 Task: Log work in the project ZoomTech for the issue 'Upgrade the caching mechanism of a web application to improve response time and reduce server load' spent time as '3w 2d 3h 31m' and remaining time as '1w 6d 4h 50m' and move to bottom of backlog. Now add the issue to the epic 'Mobile Application Performance Testing'.
Action: Mouse moved to (81, 186)
Screenshot: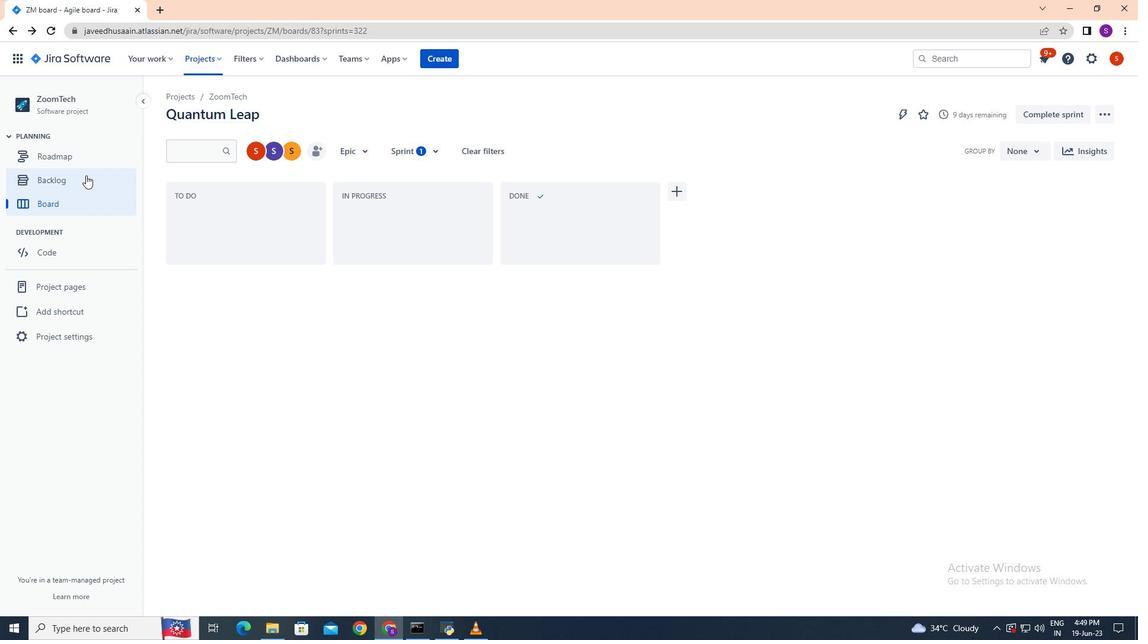 
Action: Mouse pressed left at (81, 186)
Screenshot: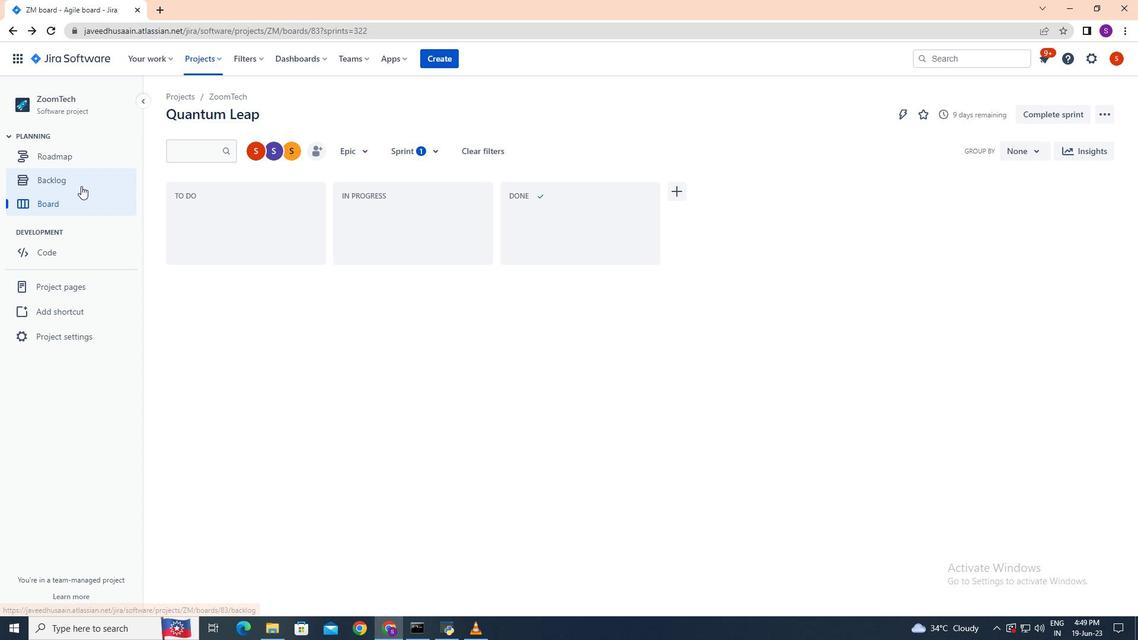 
Action: Mouse moved to (323, 388)
Screenshot: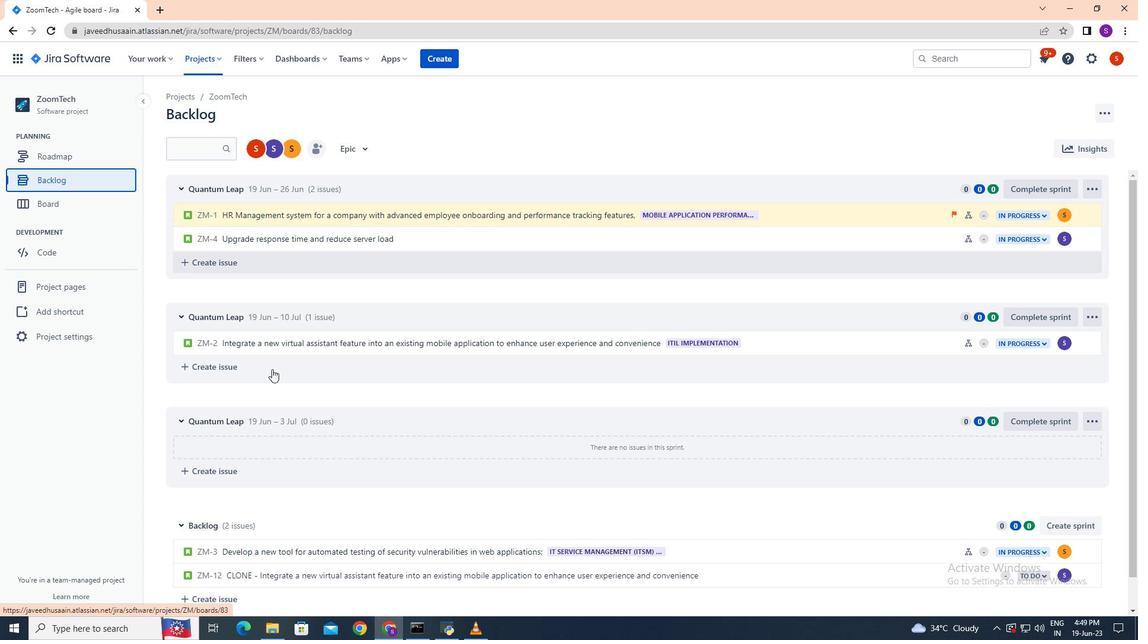
Action: Mouse scrolled (323, 389) with delta (0, 0)
Screenshot: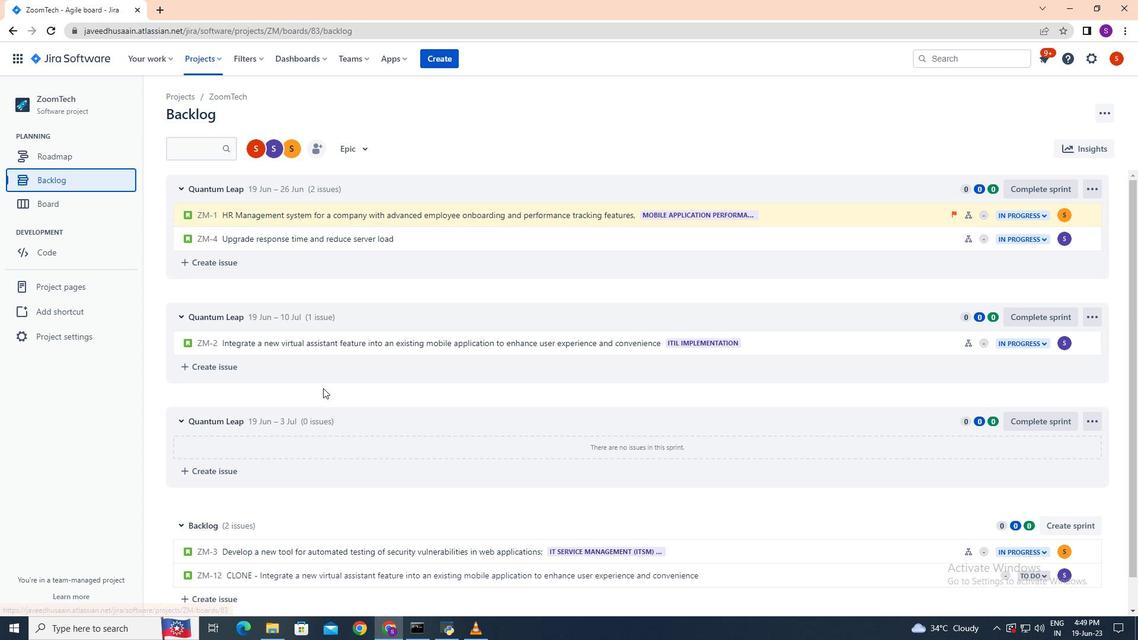 
Action: Mouse scrolled (323, 387) with delta (0, 0)
Screenshot: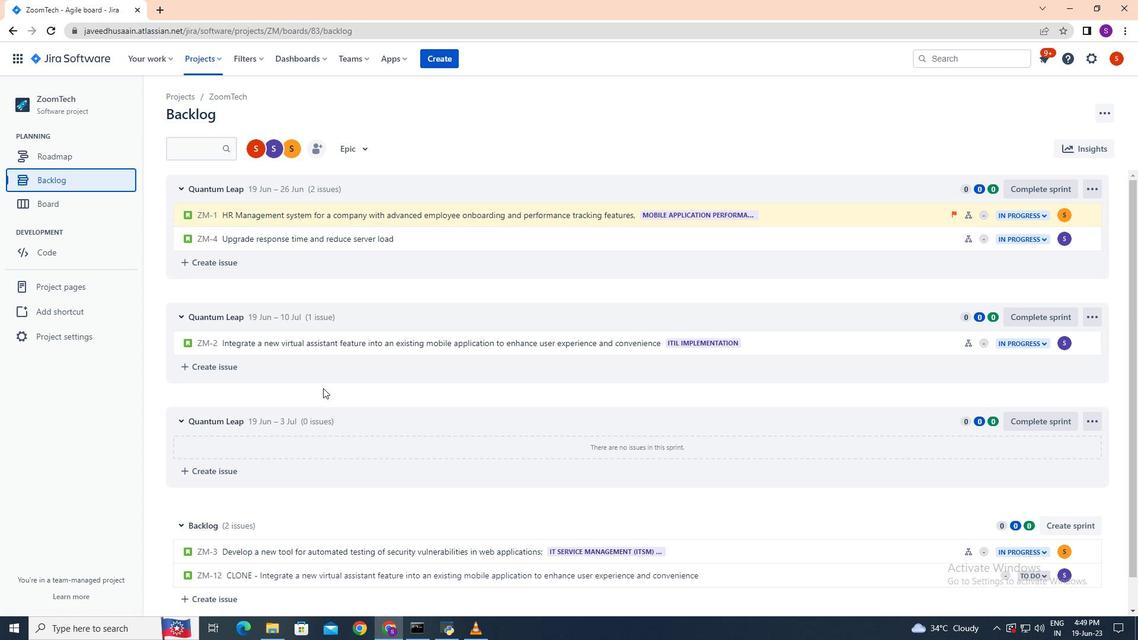 
Action: Mouse scrolled (323, 387) with delta (0, 0)
Screenshot: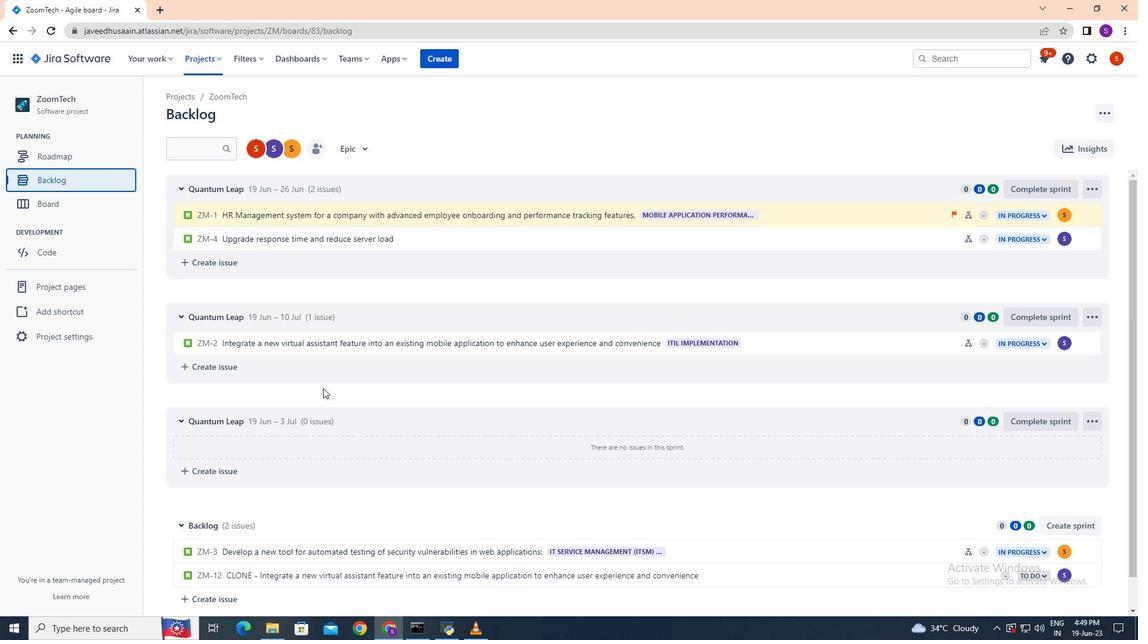 
Action: Mouse moved to (325, 389)
Screenshot: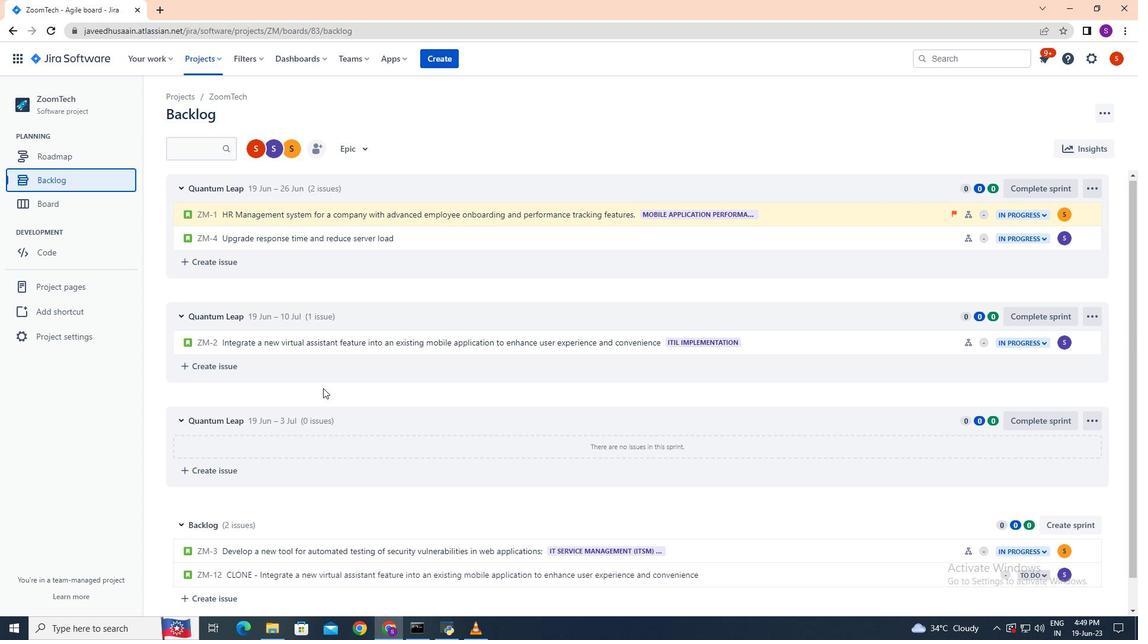 
Action: Mouse scrolled (325, 388) with delta (0, 0)
Screenshot: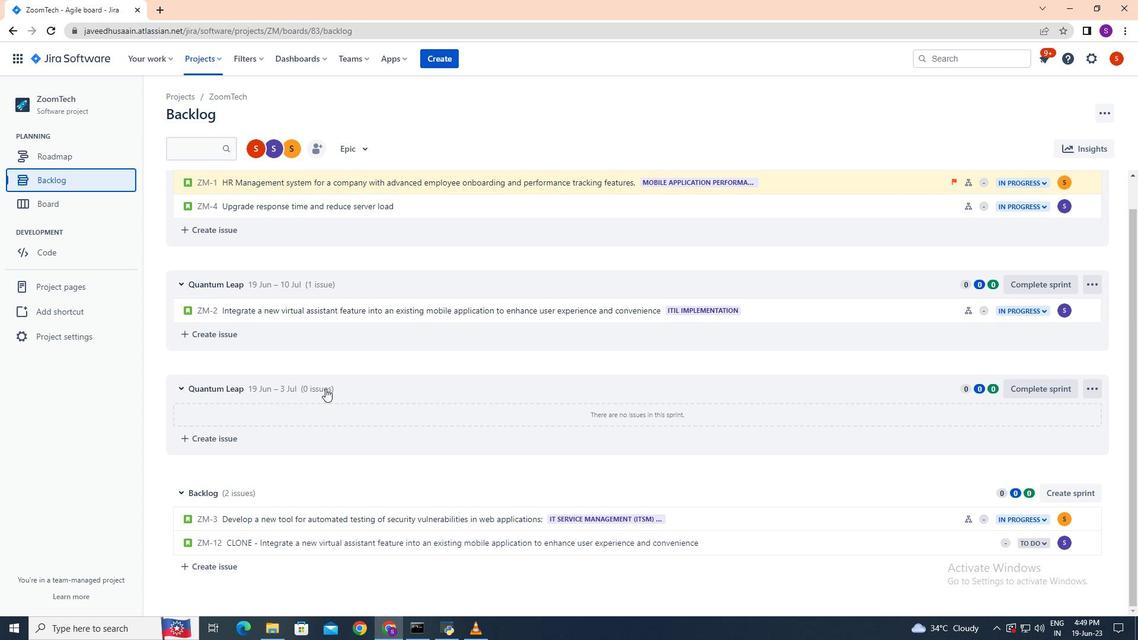 
Action: Mouse scrolled (325, 388) with delta (0, 0)
Screenshot: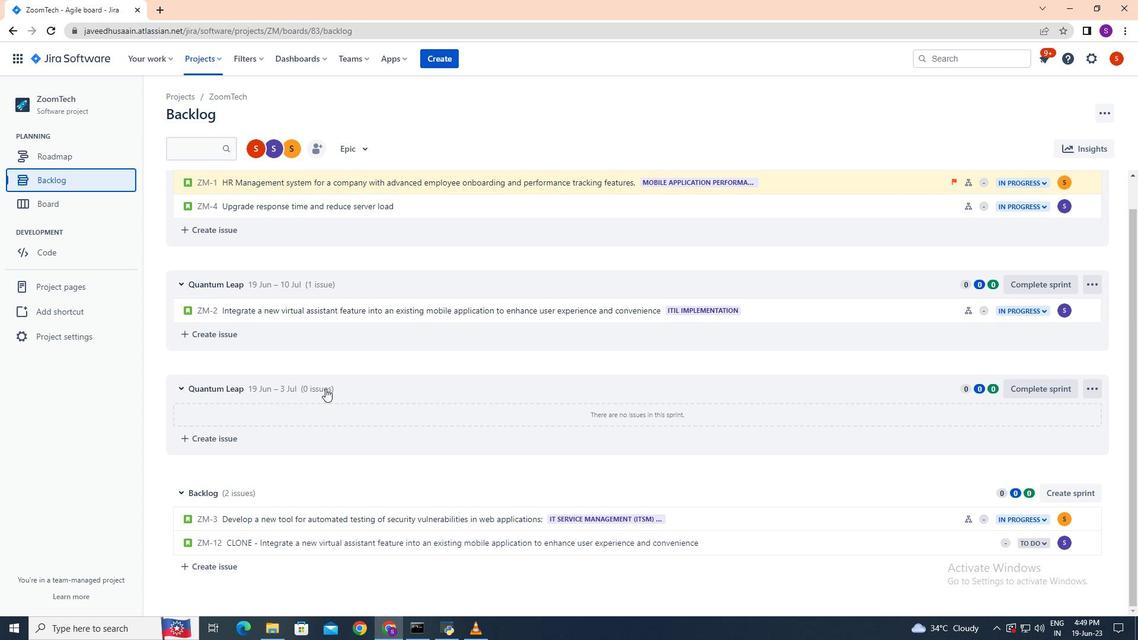 
Action: Mouse scrolled (325, 388) with delta (0, 0)
Screenshot: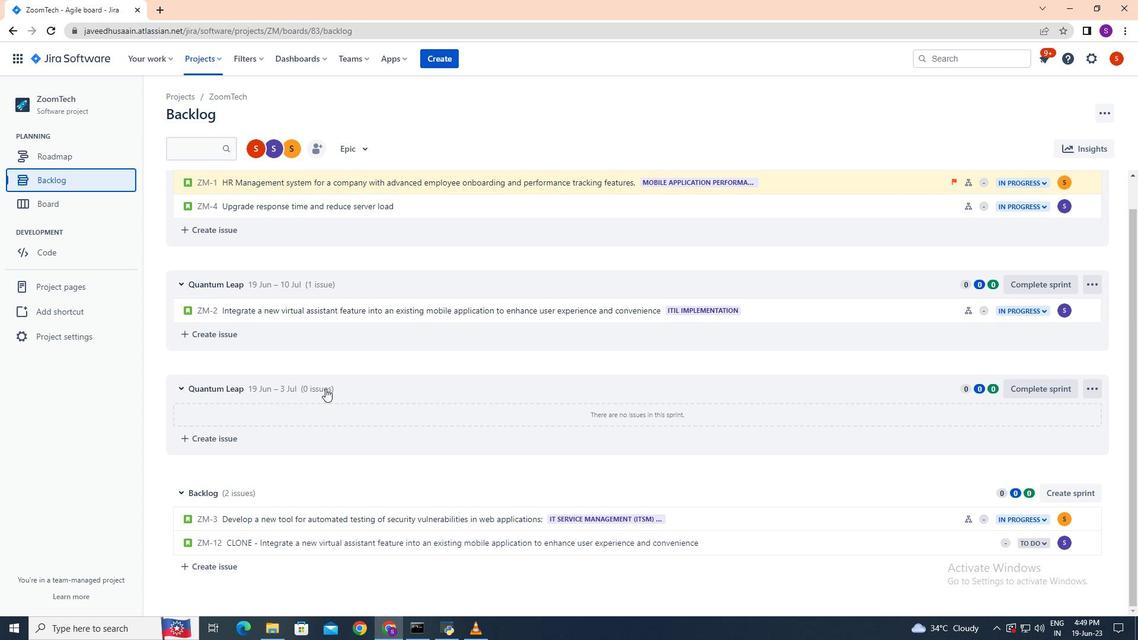 
Action: Mouse scrolled (325, 388) with delta (0, 0)
Screenshot: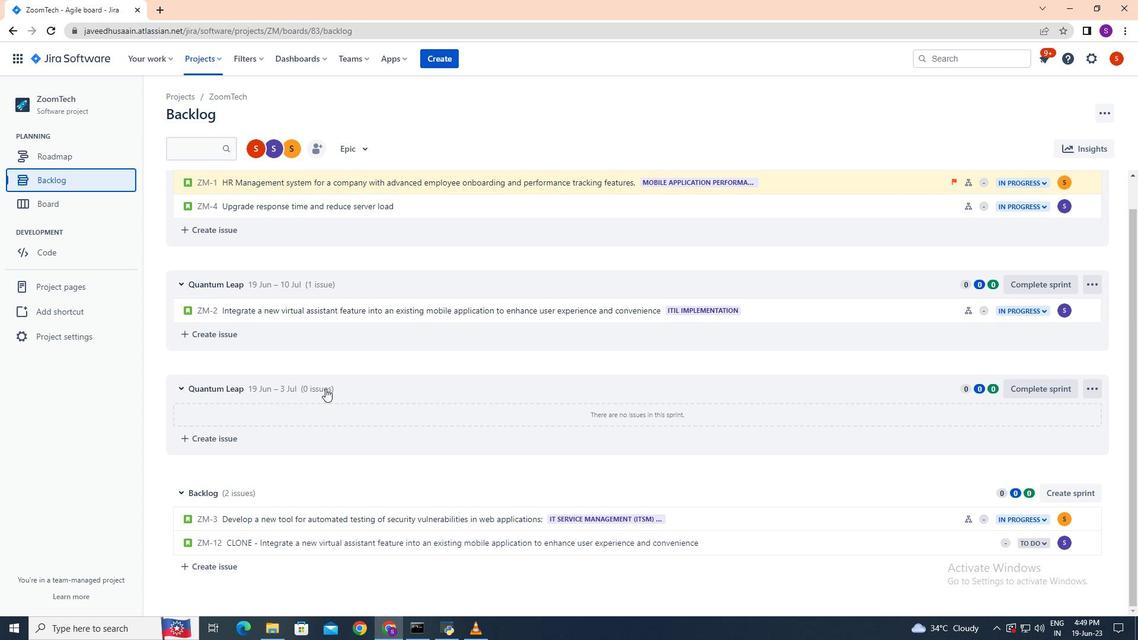 
Action: Mouse scrolled (325, 388) with delta (0, 0)
Screenshot: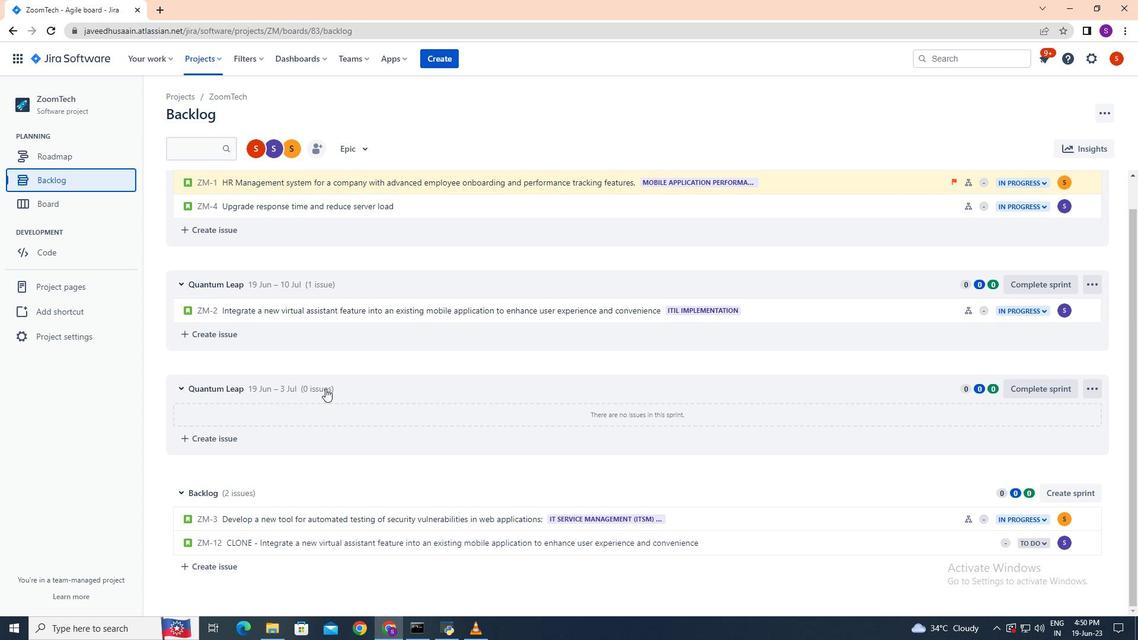 
Action: Mouse scrolled (325, 389) with delta (0, 0)
Screenshot: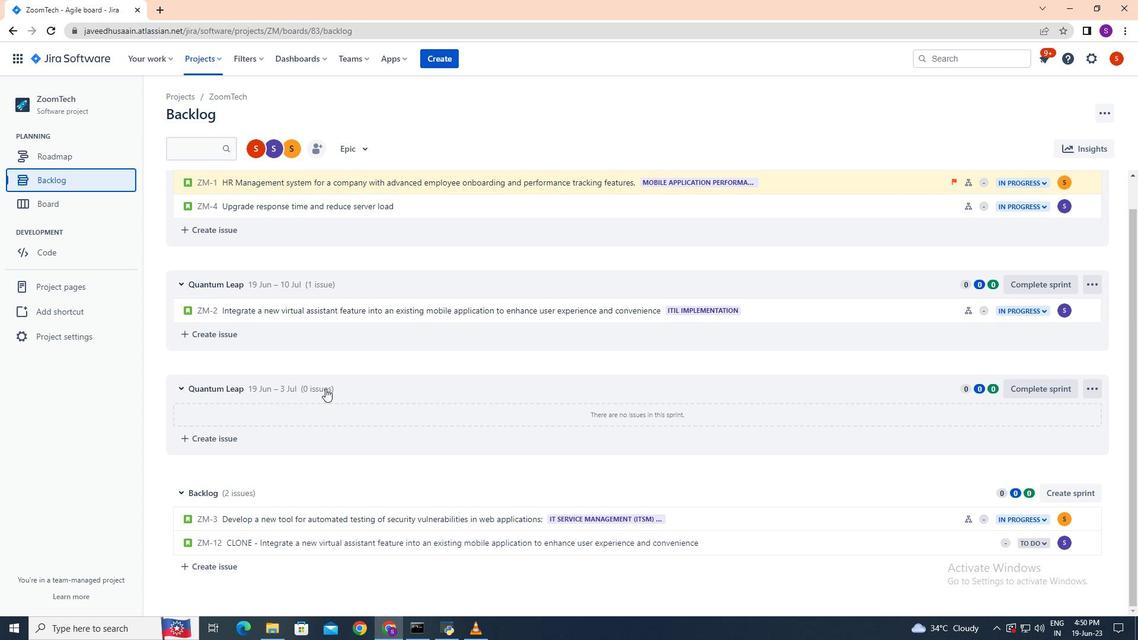 
Action: Mouse scrolled (325, 389) with delta (0, 0)
Screenshot: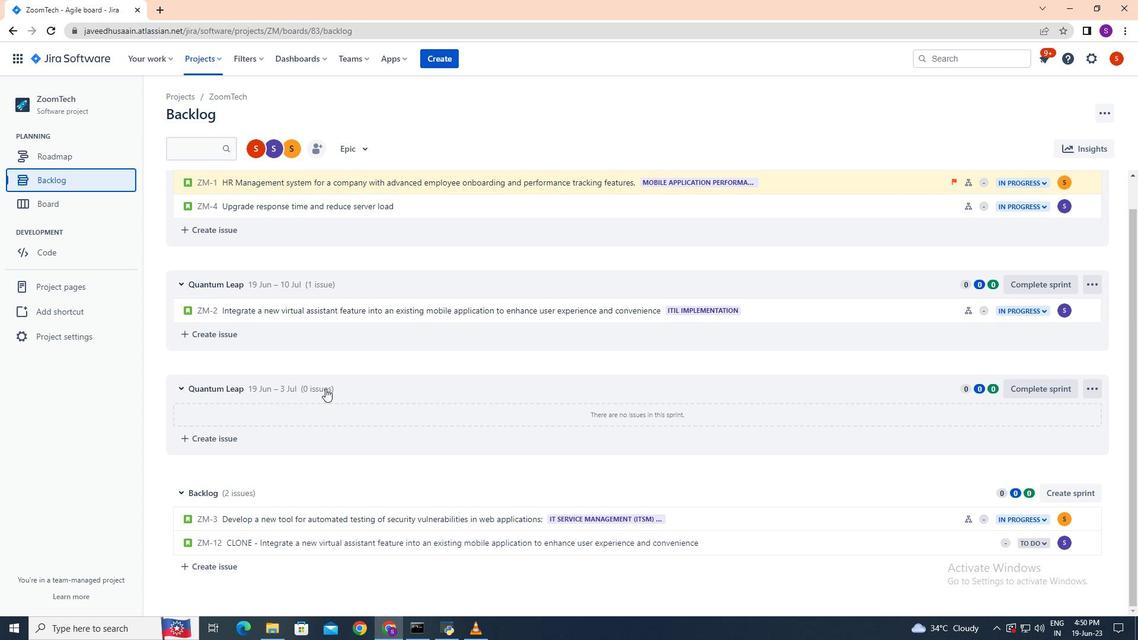 
Action: Mouse moved to (513, 242)
Screenshot: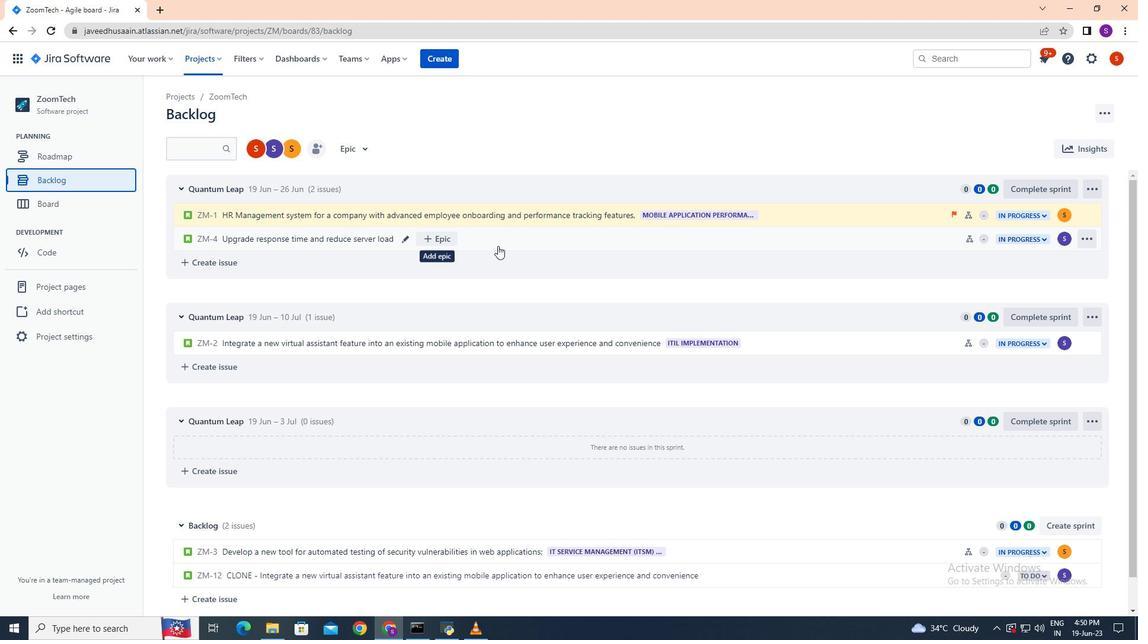
Action: Mouse pressed left at (513, 242)
Screenshot: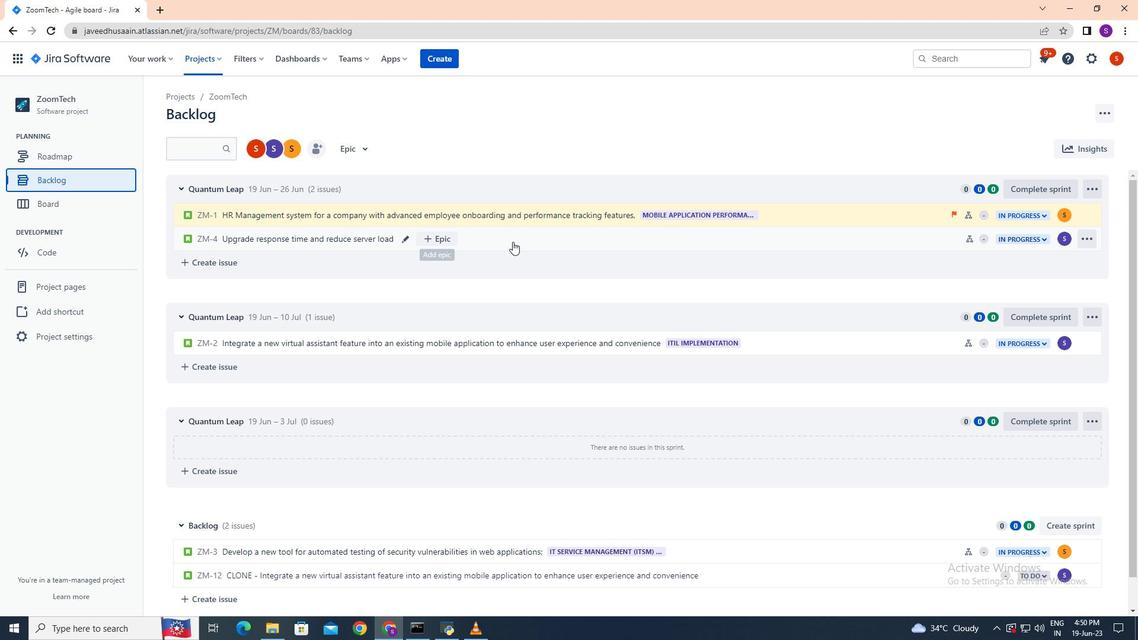 
Action: Mouse moved to (1087, 180)
Screenshot: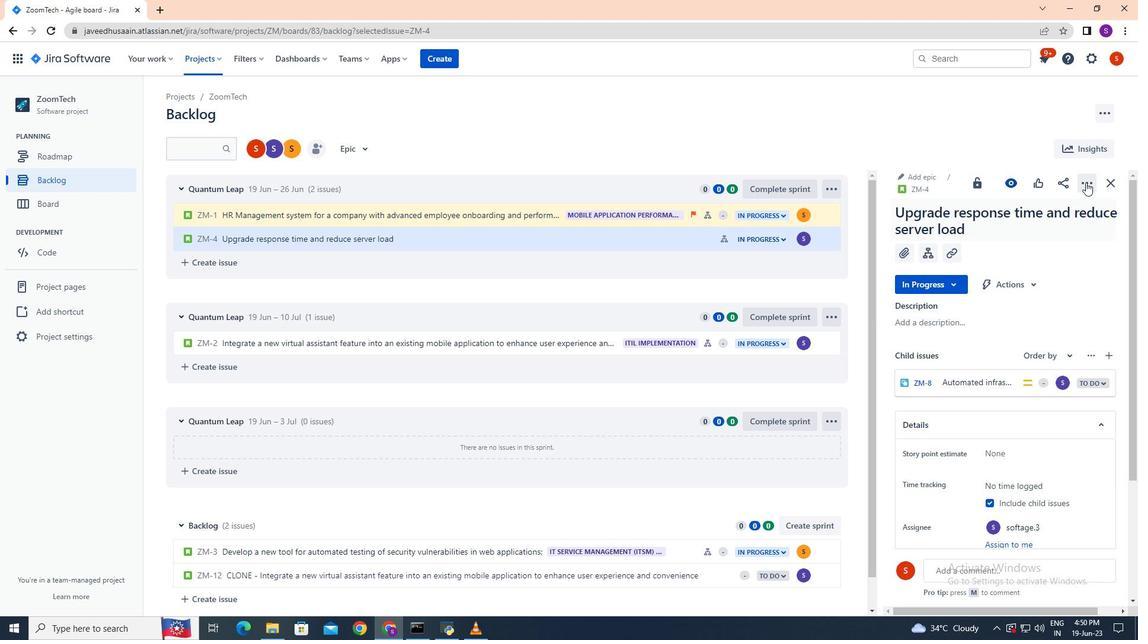 
Action: Mouse pressed left at (1087, 180)
Screenshot: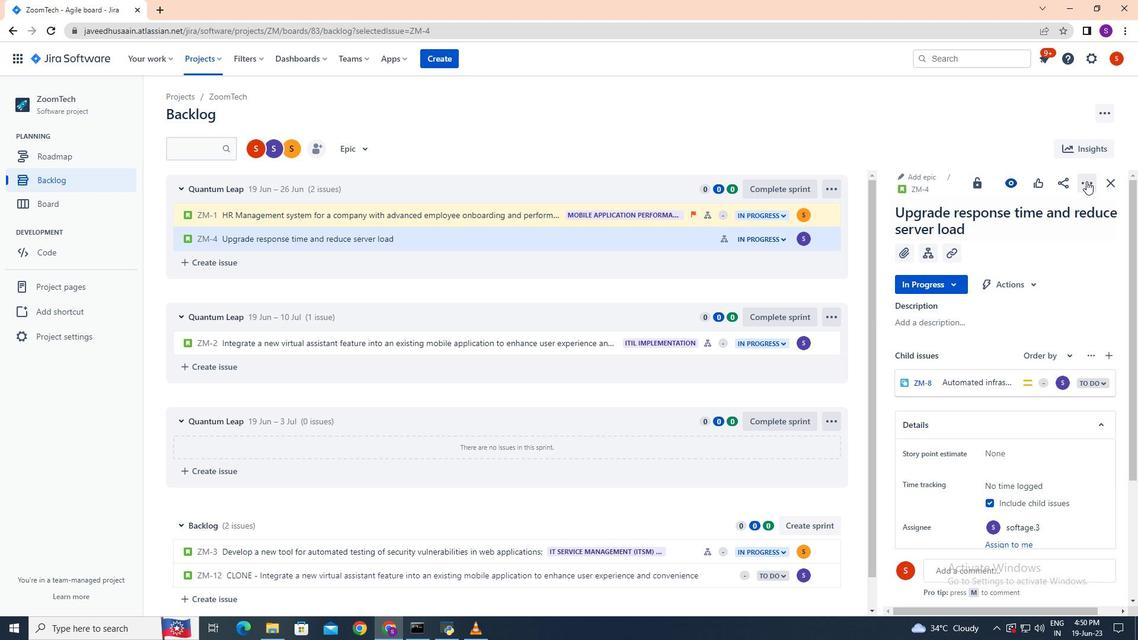 
Action: Mouse moved to (1067, 223)
Screenshot: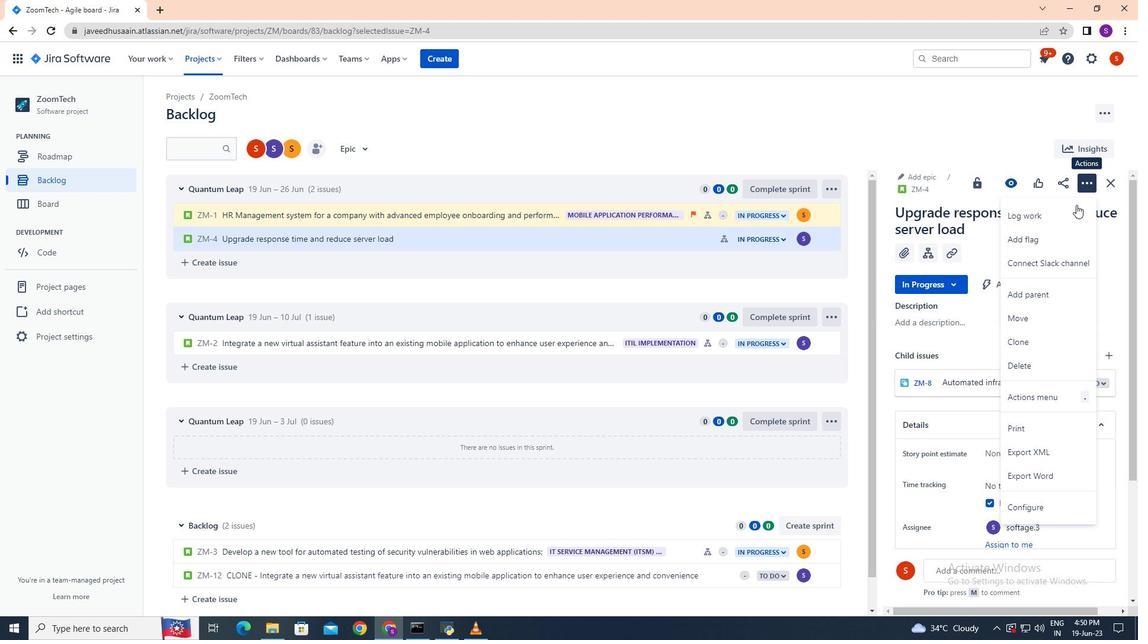 
Action: Mouse pressed left at (1067, 223)
Screenshot: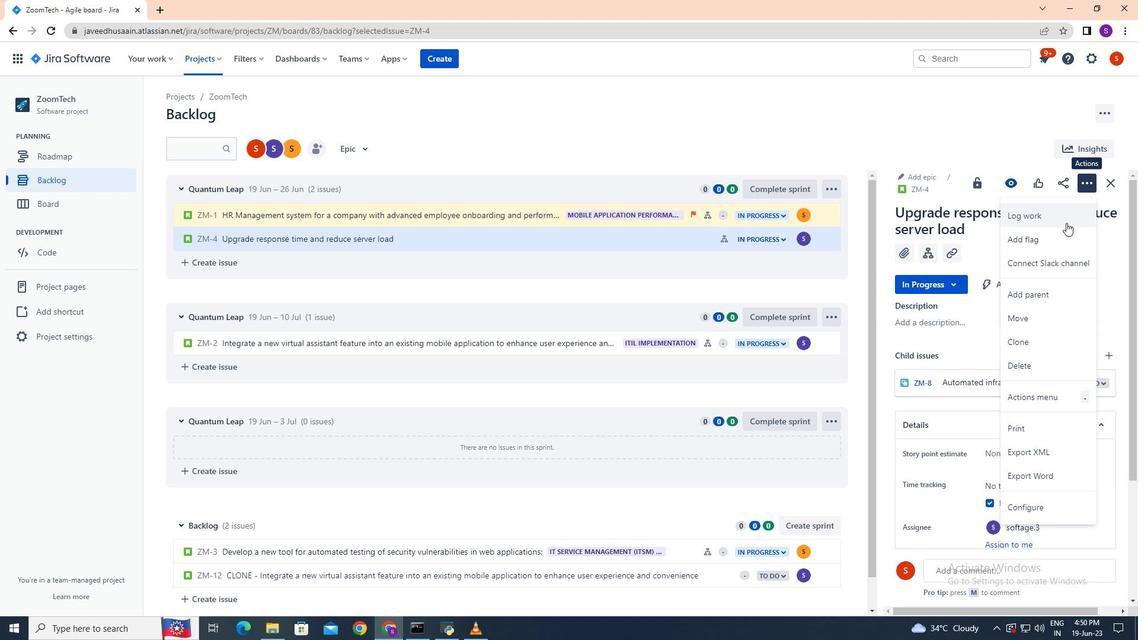 
Action: Key pressed 3w<Key.space>2d<Key.space>3h<Key.space>31m
Screenshot: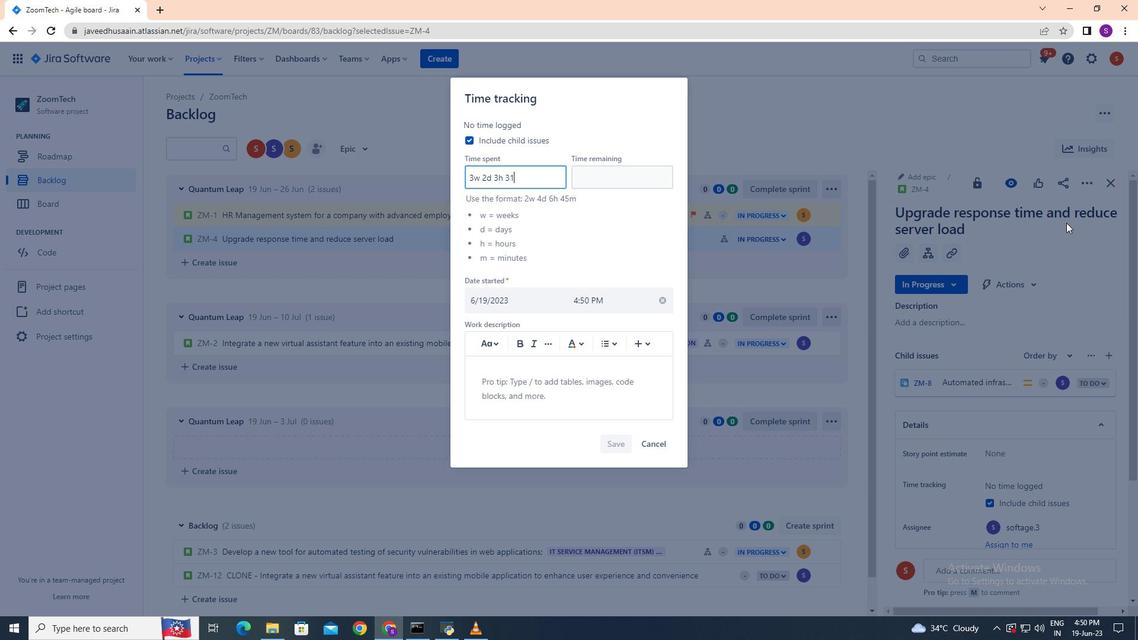 
Action: Mouse moved to (654, 174)
Screenshot: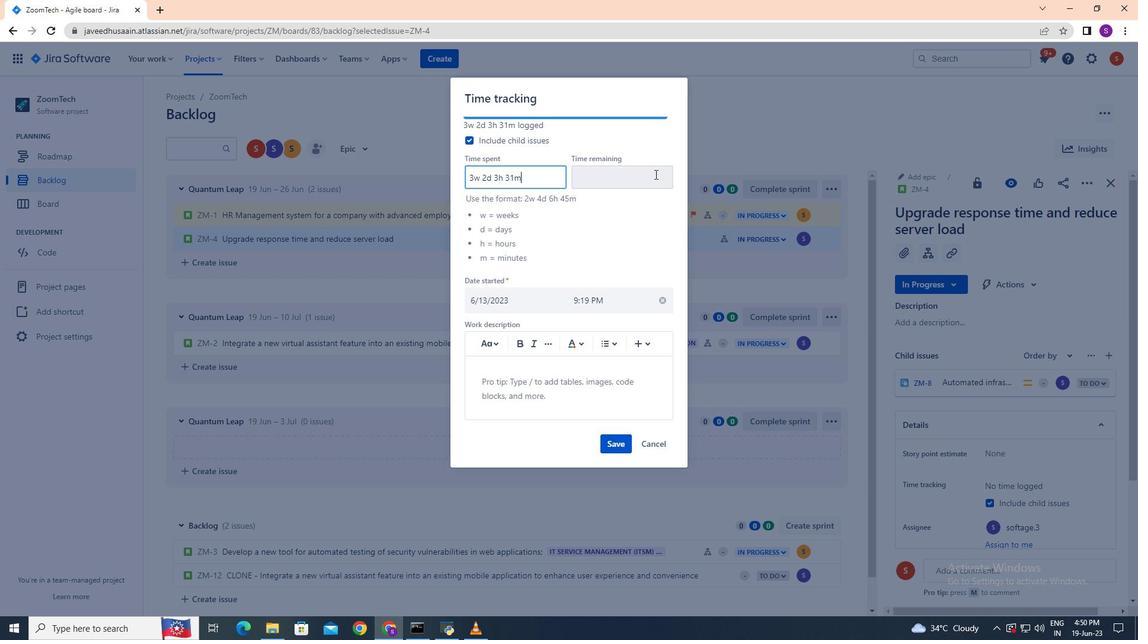 
Action: Mouse pressed left at (654, 174)
Screenshot: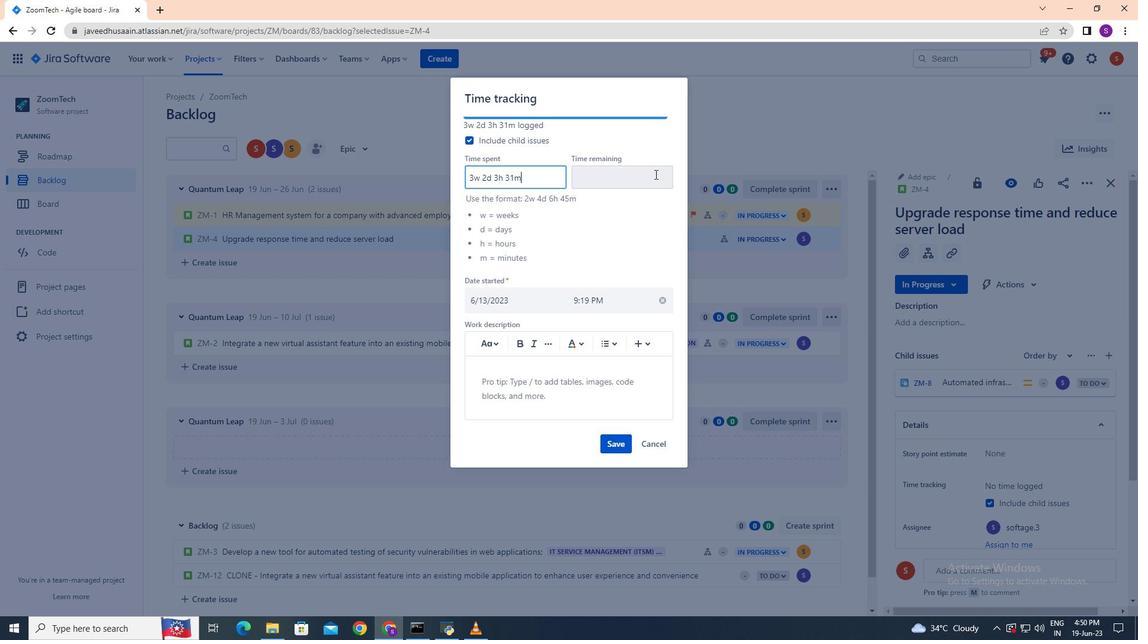 
Action: Key pressed 1w<Key.space>6d<Key.space>4h<Key.space>50m
Screenshot: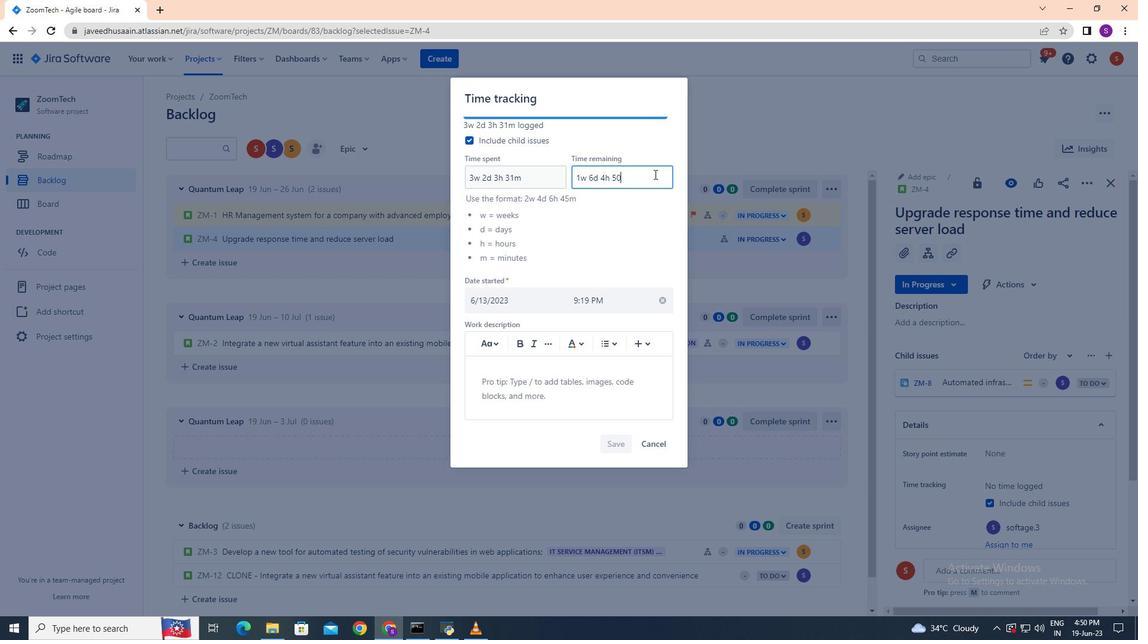
Action: Mouse moved to (629, 441)
Screenshot: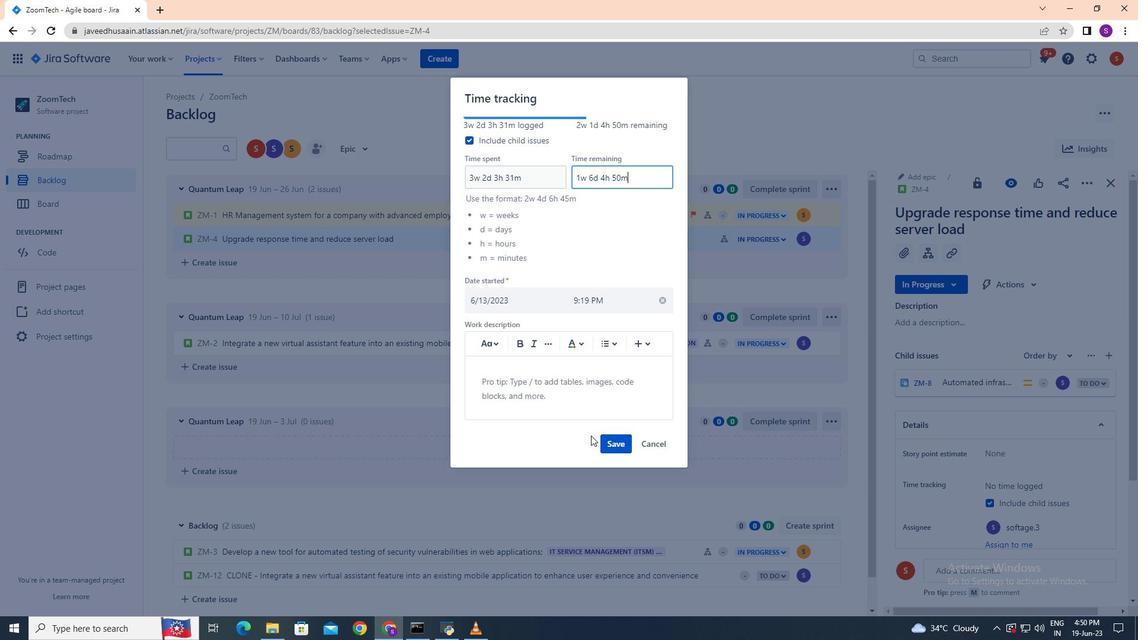 
Action: Mouse pressed left at (629, 441)
Screenshot: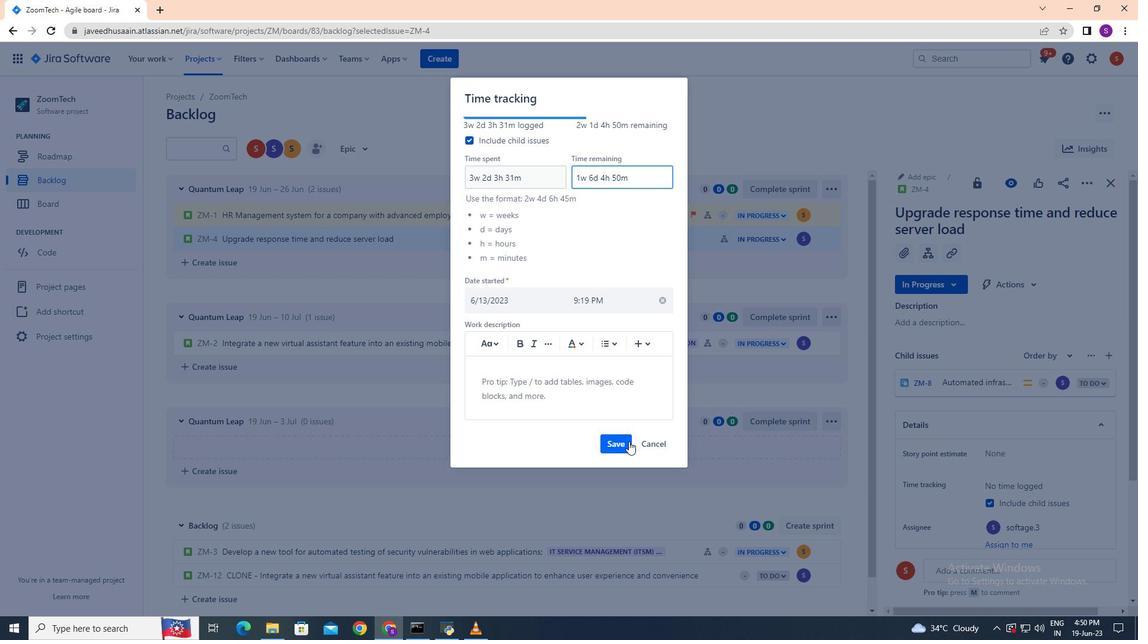 
Action: Mouse moved to (625, 441)
Screenshot: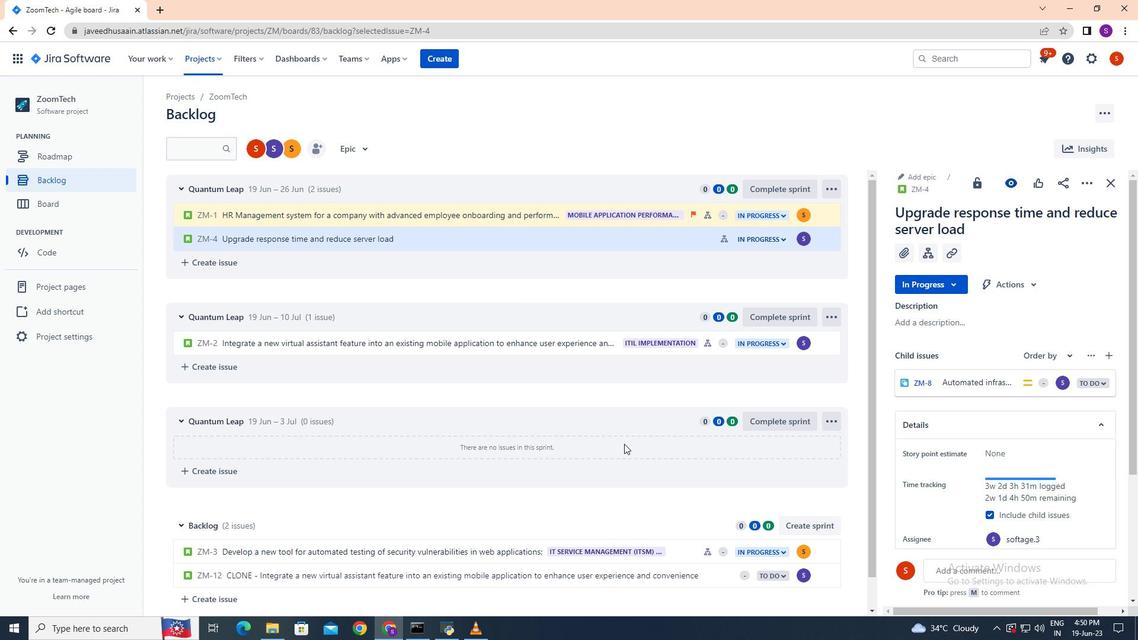 
Action: Mouse scrolled (625, 440) with delta (0, 0)
Screenshot: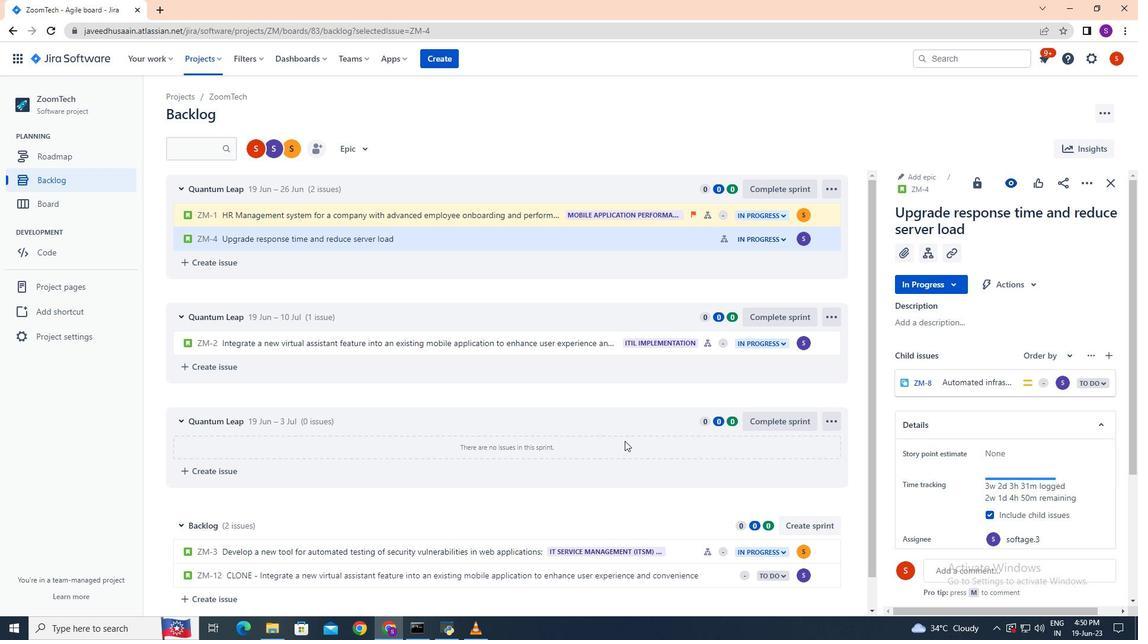 
Action: Mouse scrolled (625, 440) with delta (0, 0)
Screenshot: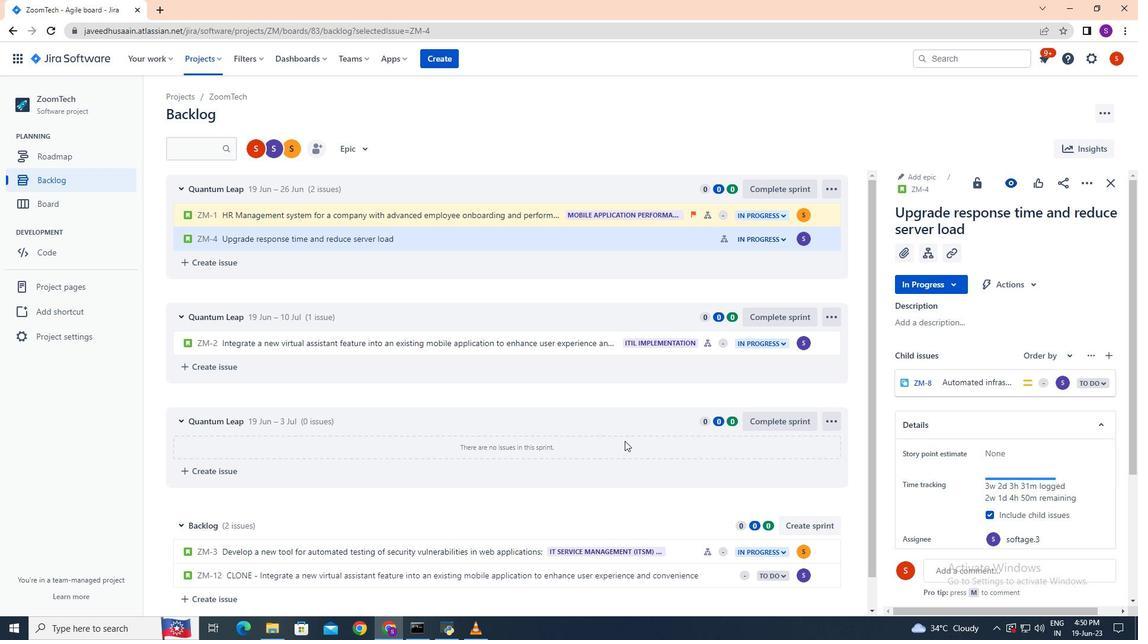 
Action: Mouse scrolled (625, 440) with delta (0, 0)
Screenshot: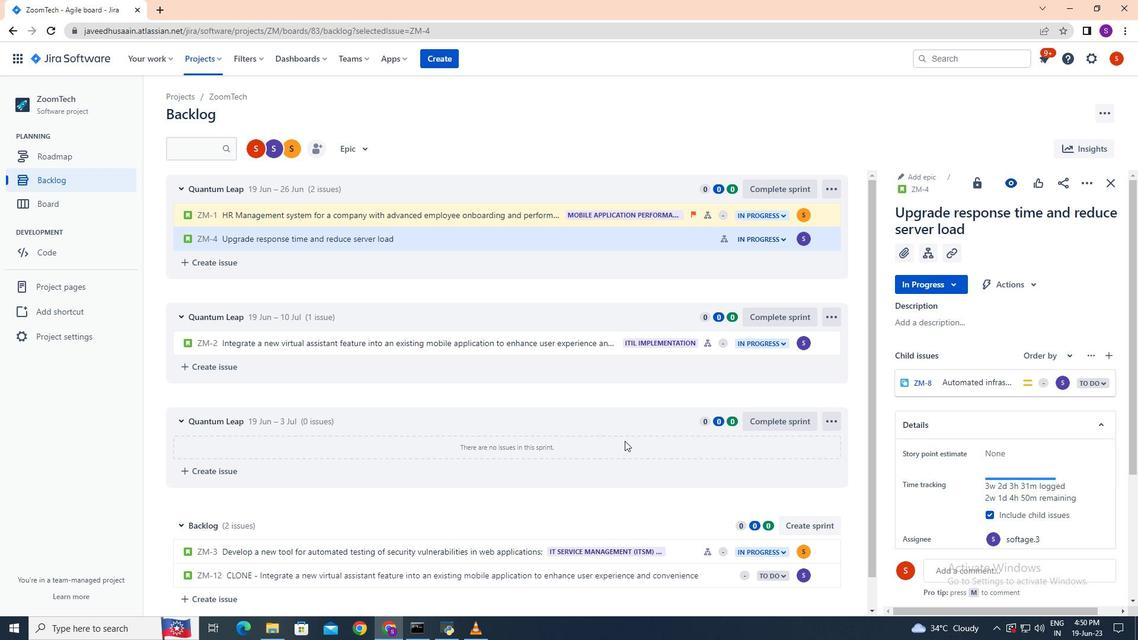 
Action: Mouse scrolled (625, 441) with delta (0, 0)
Screenshot: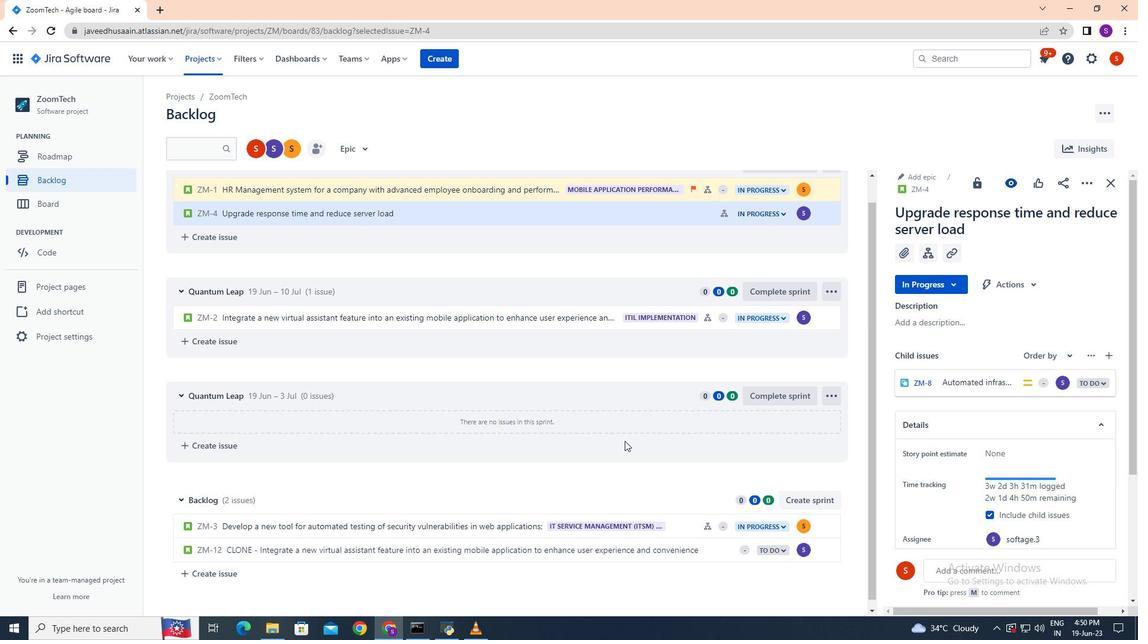 
Action: Mouse scrolled (625, 440) with delta (0, 0)
Screenshot: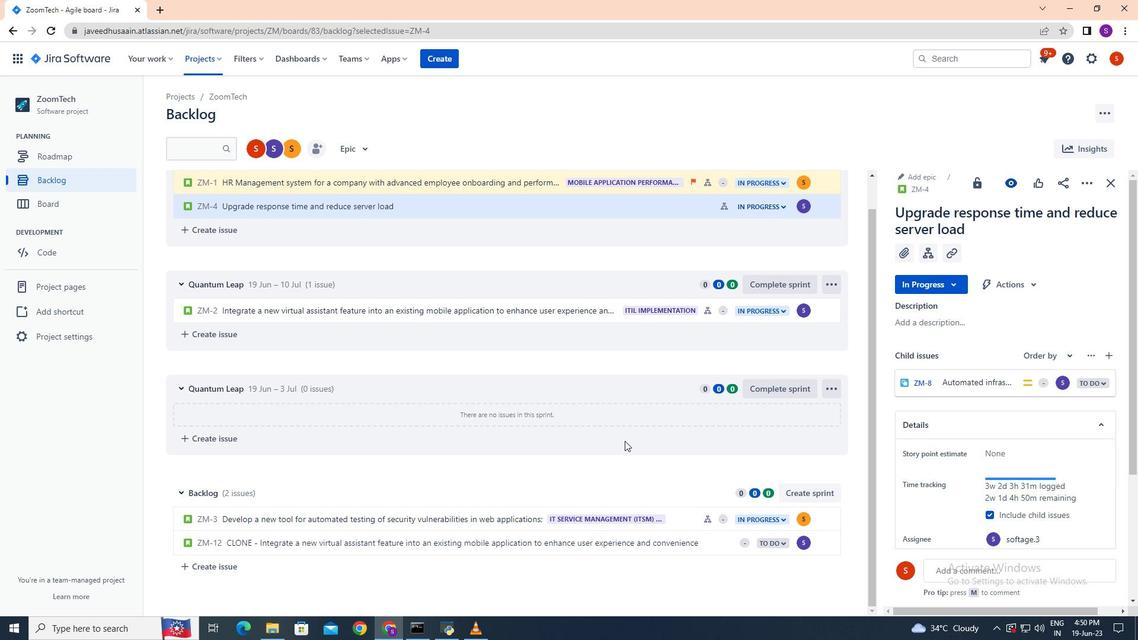 
Action: Mouse moved to (731, 488)
Screenshot: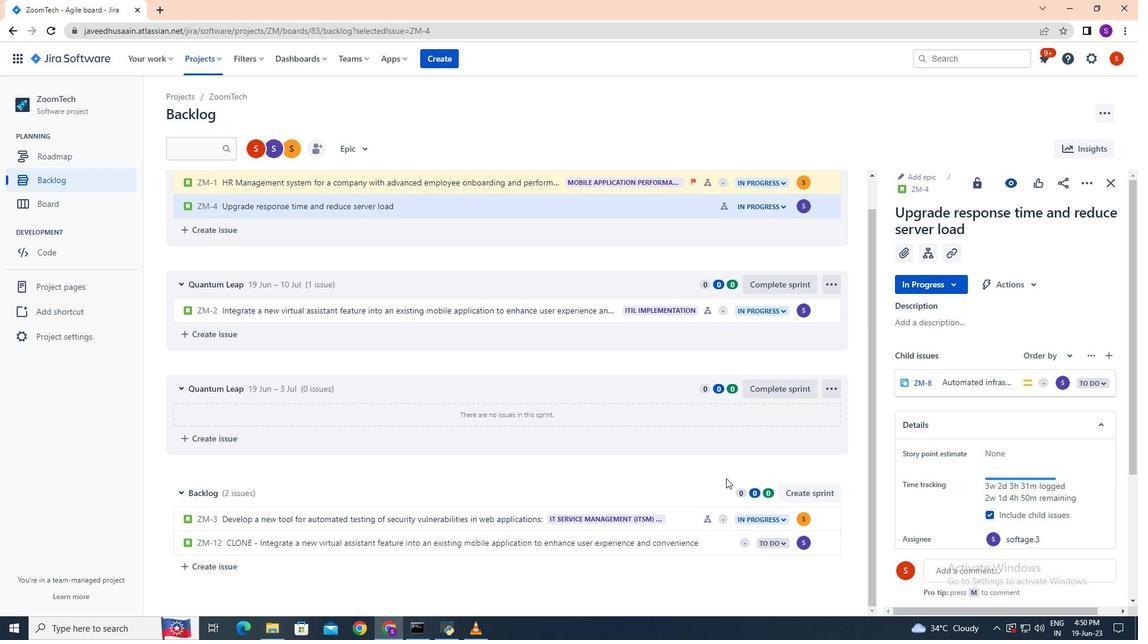 
Action: Mouse scrolled (731, 488) with delta (0, 0)
Screenshot: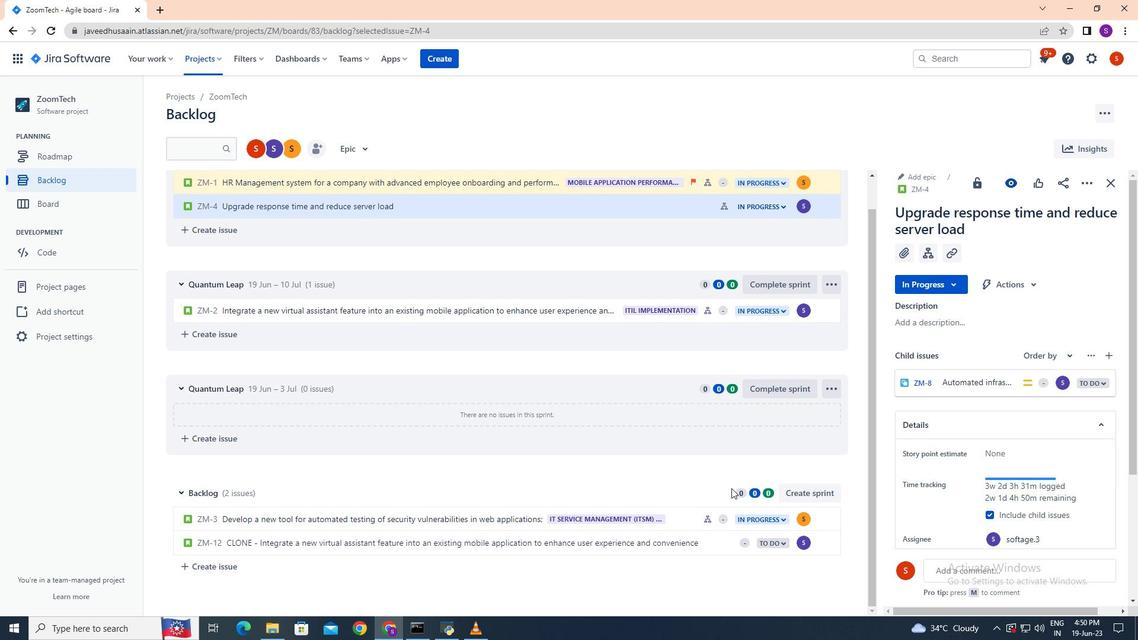 
Action: Mouse moved to (820, 204)
Screenshot: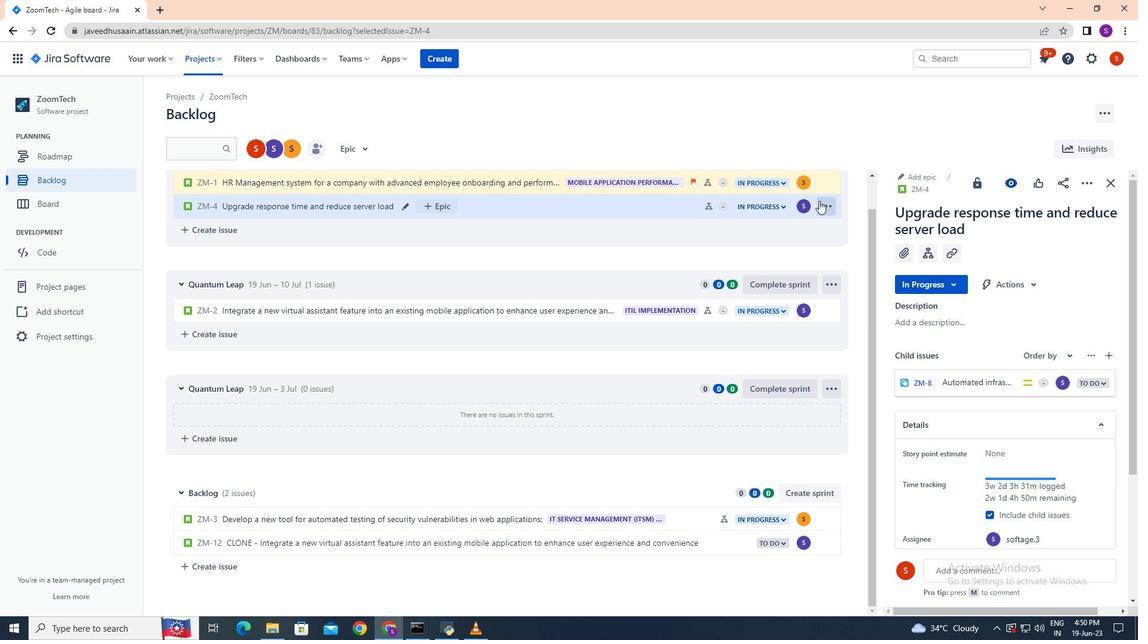 
Action: Mouse pressed left at (820, 204)
Screenshot: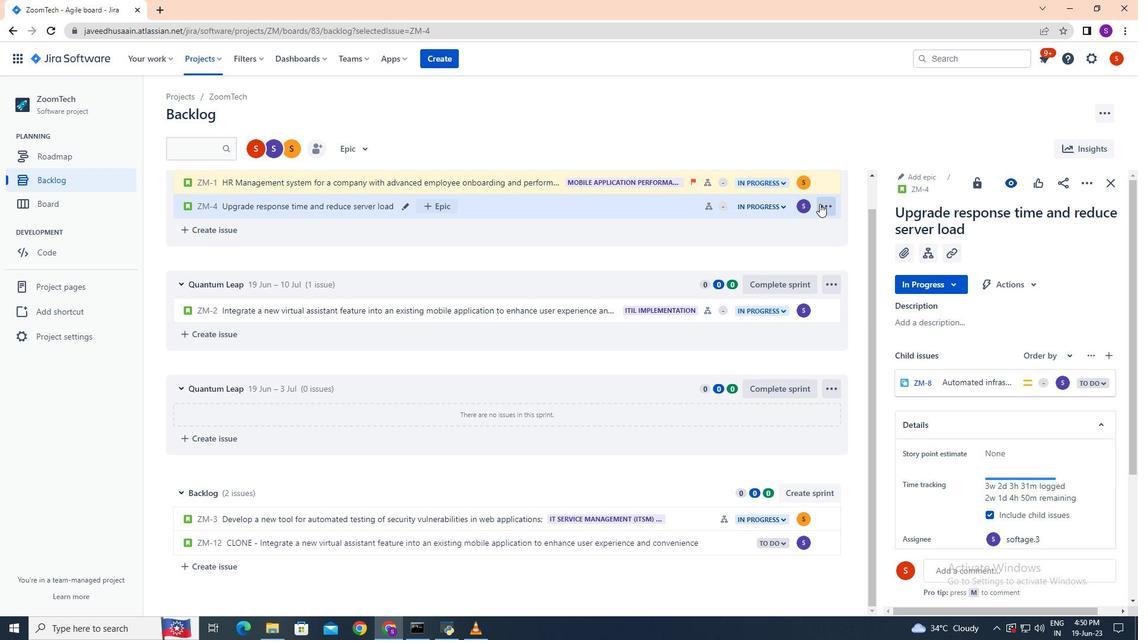
Action: Mouse moved to (799, 419)
Screenshot: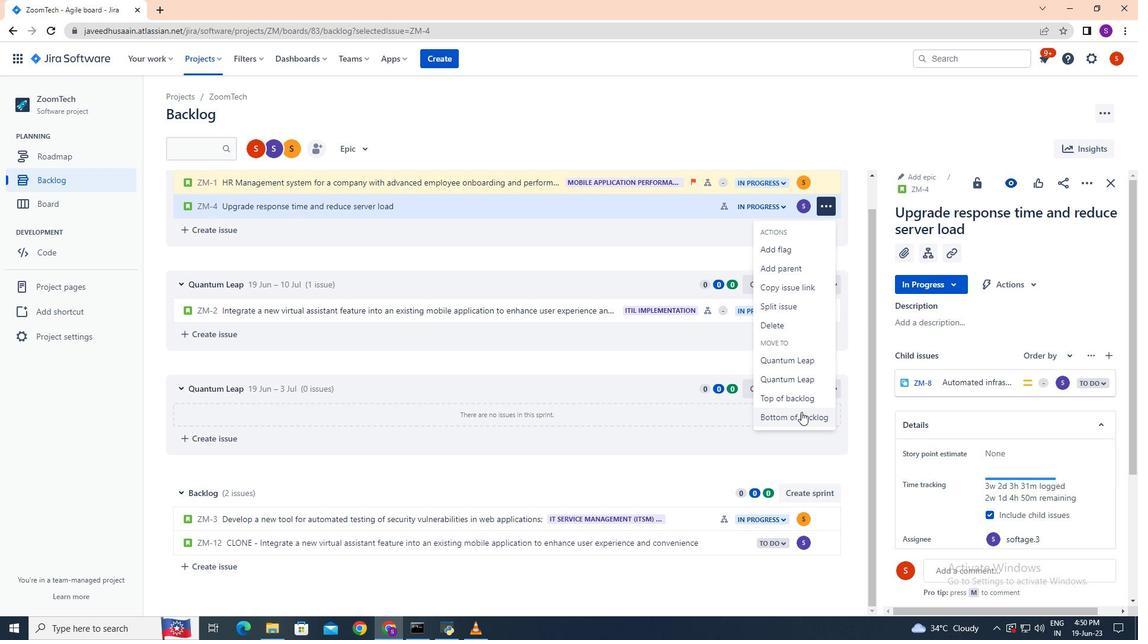 
Action: Mouse pressed left at (799, 419)
Screenshot: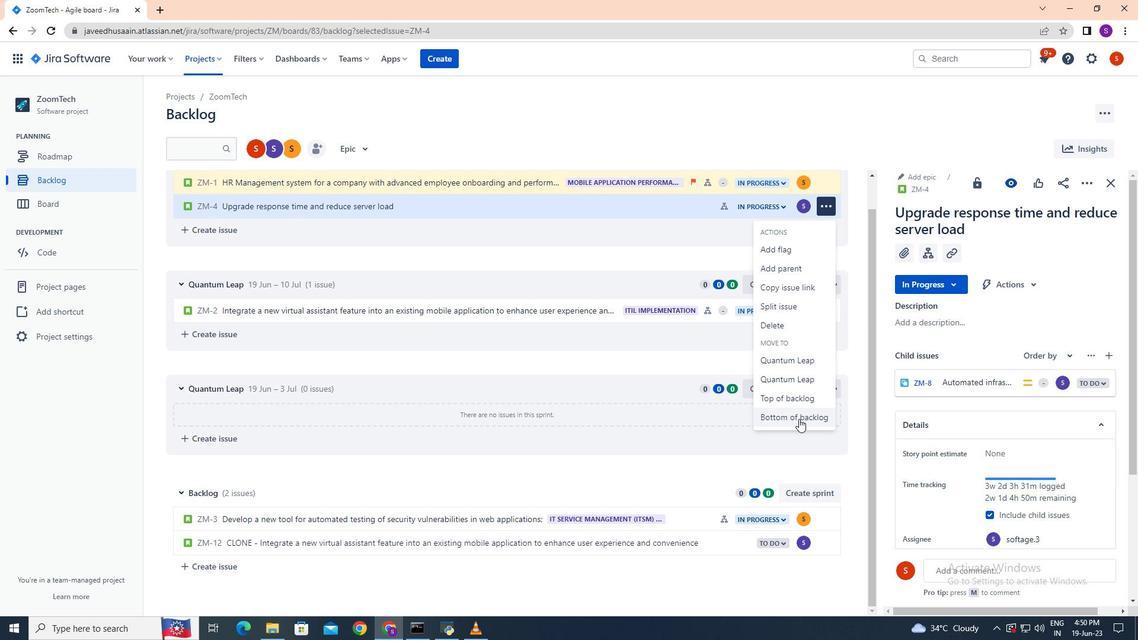 
Action: Mouse moved to (618, 193)
Screenshot: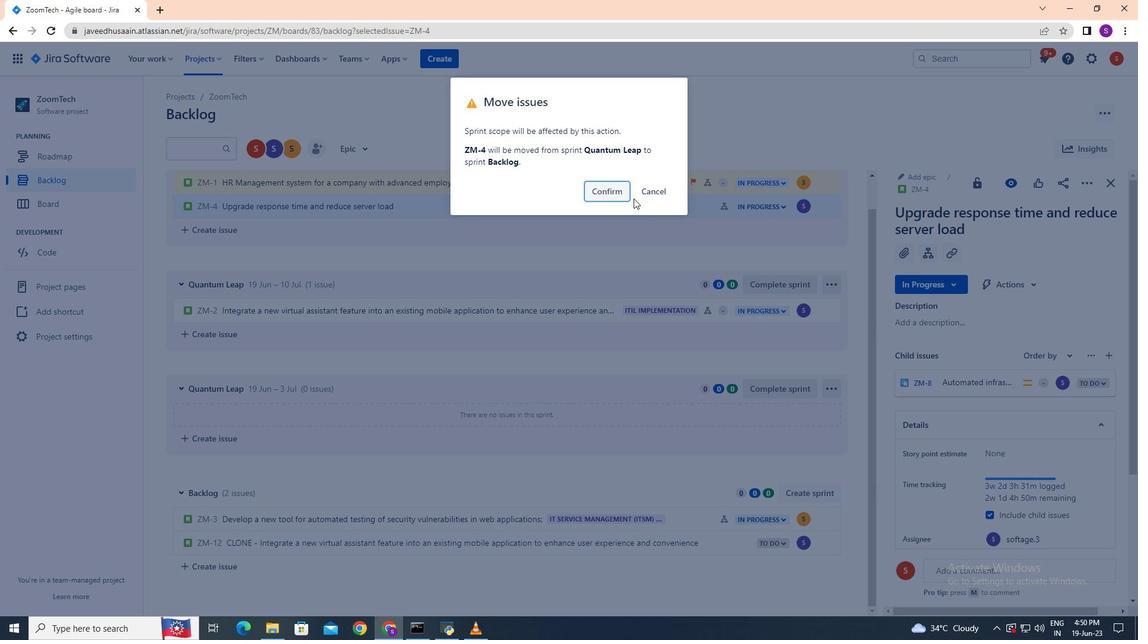 
Action: Mouse pressed left at (618, 193)
Screenshot: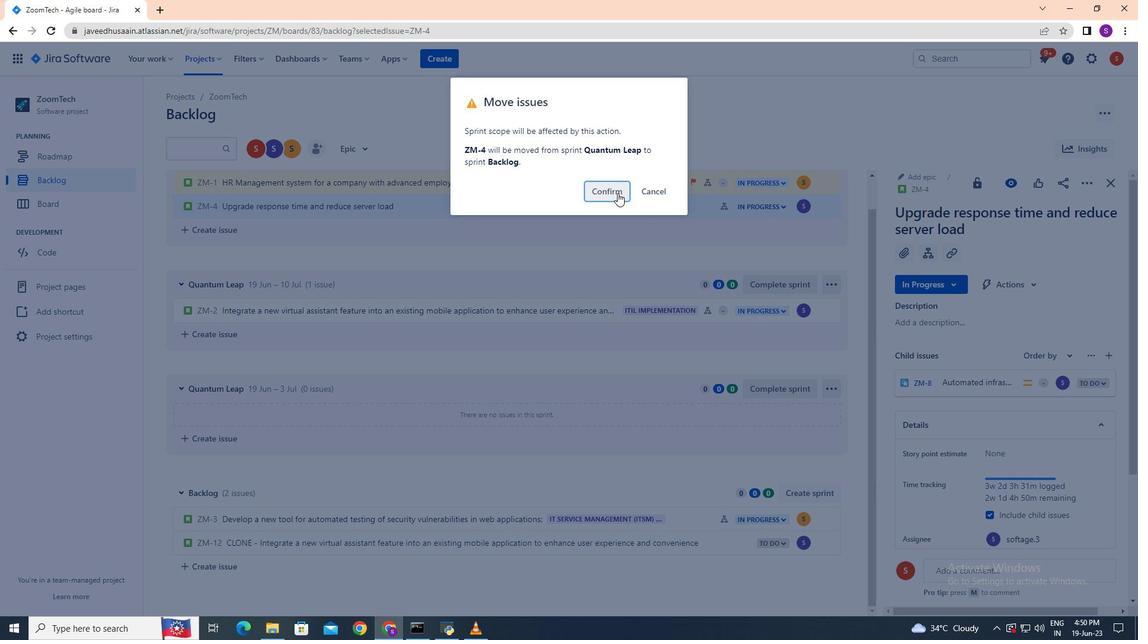 
Action: Mouse moved to (446, 540)
Screenshot: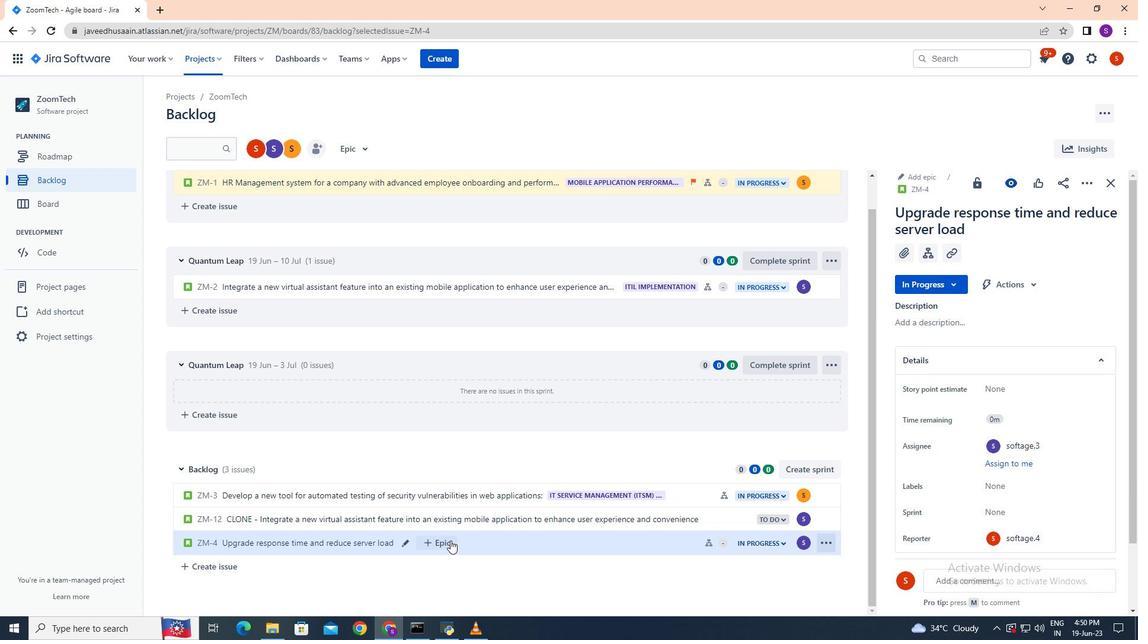 
Action: Mouse pressed left at (446, 540)
Screenshot: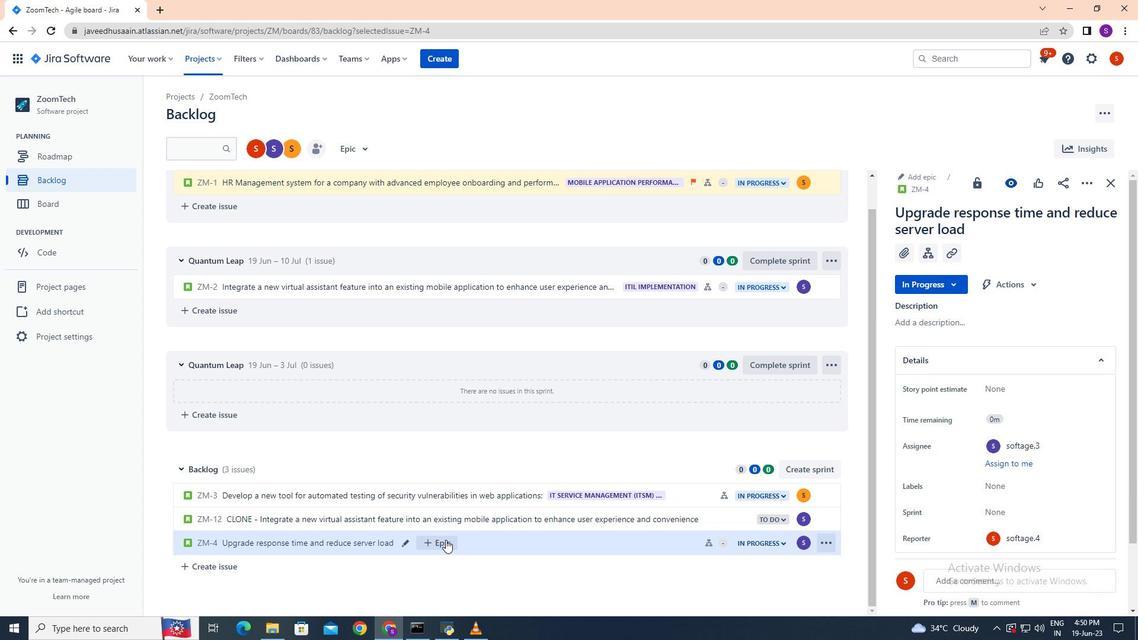 
Action: Mouse scrolled (446, 539) with delta (0, 0)
Screenshot: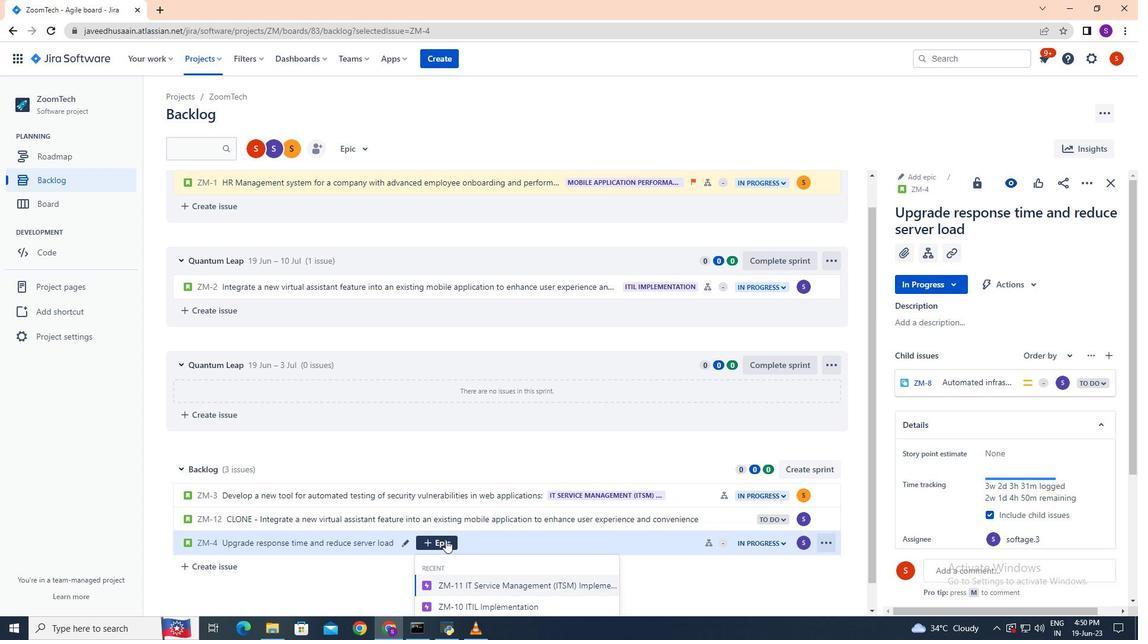 
Action: Mouse scrolled (446, 540) with delta (0, 0)
Screenshot: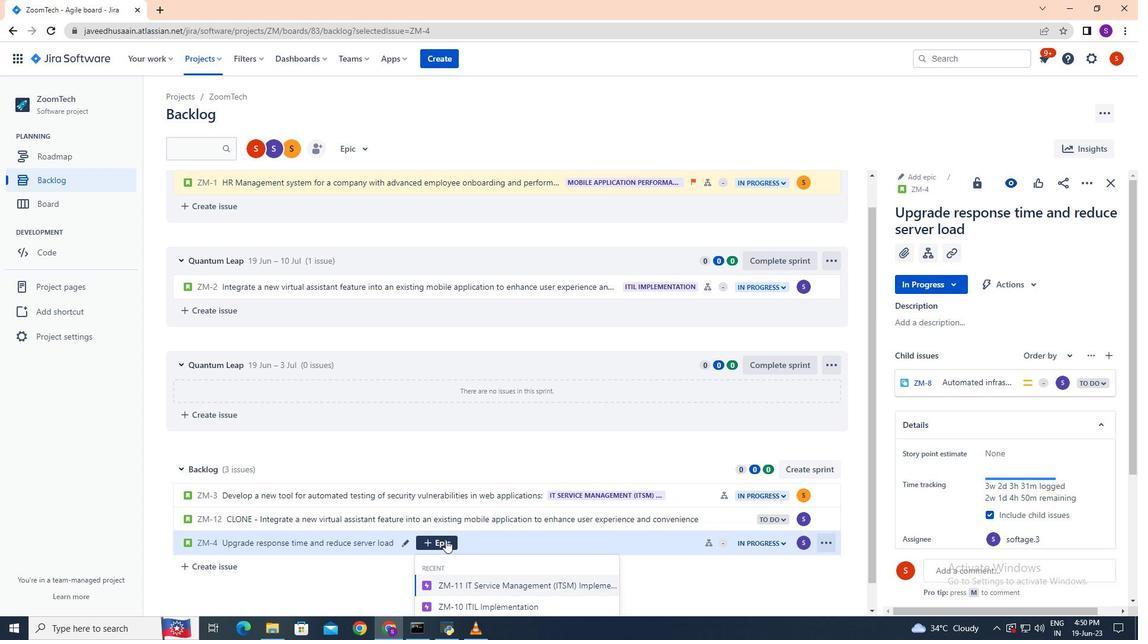 
Action: Mouse moved to (584, 516)
Screenshot: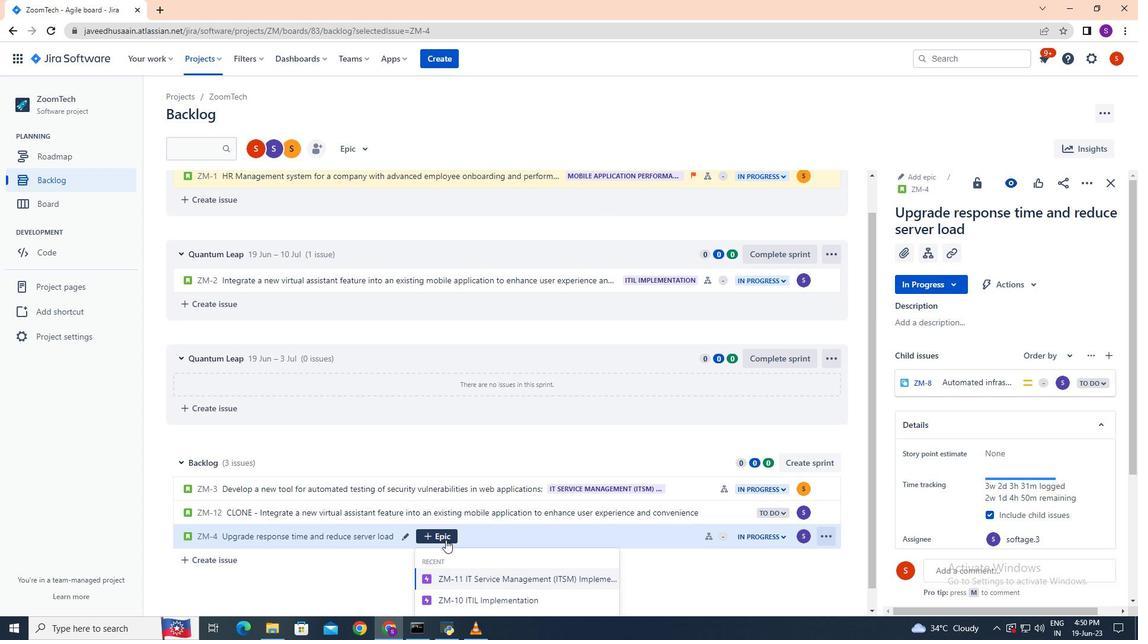 
Action: Mouse scrolled (584, 516) with delta (0, 0)
Screenshot: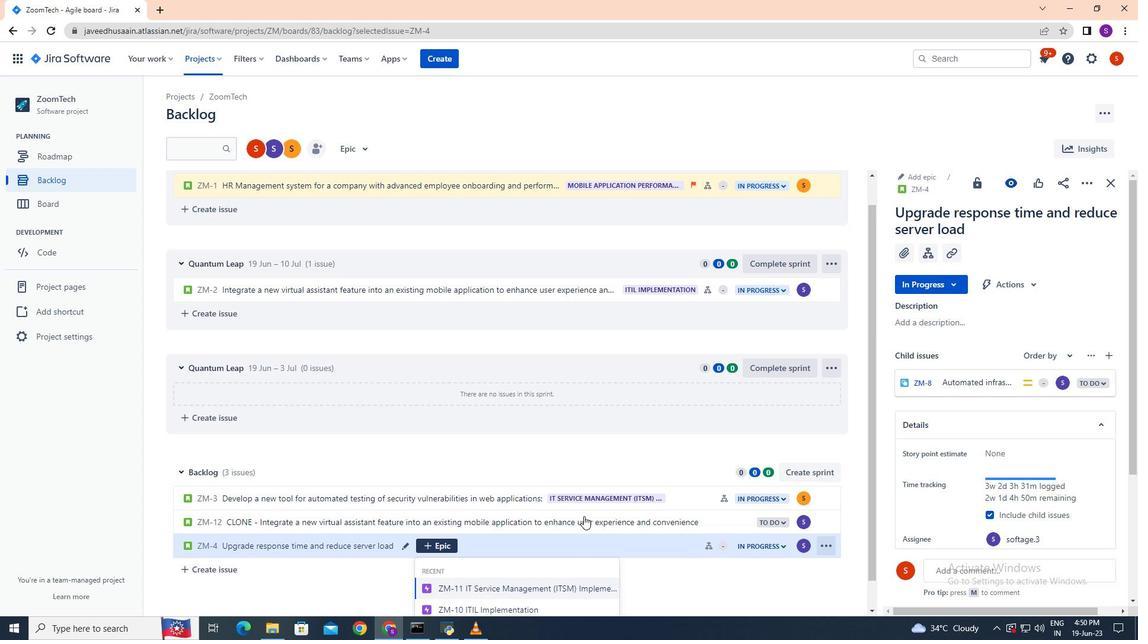 
Action: Mouse scrolled (584, 516) with delta (0, 0)
Screenshot: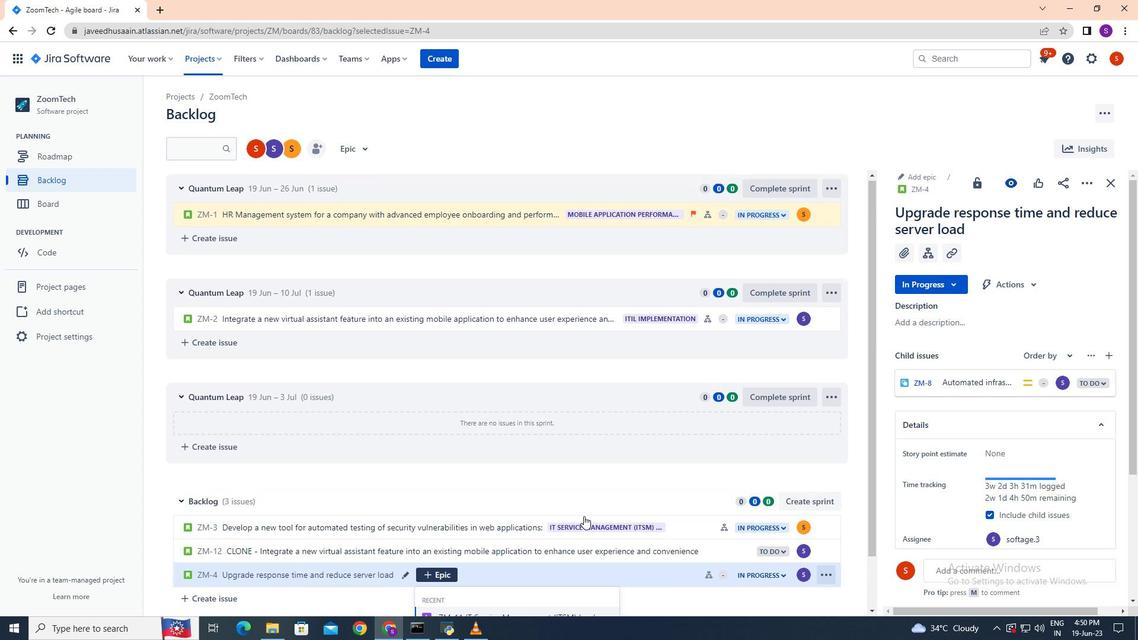 
Action: Mouse scrolled (584, 516) with delta (0, 0)
Screenshot: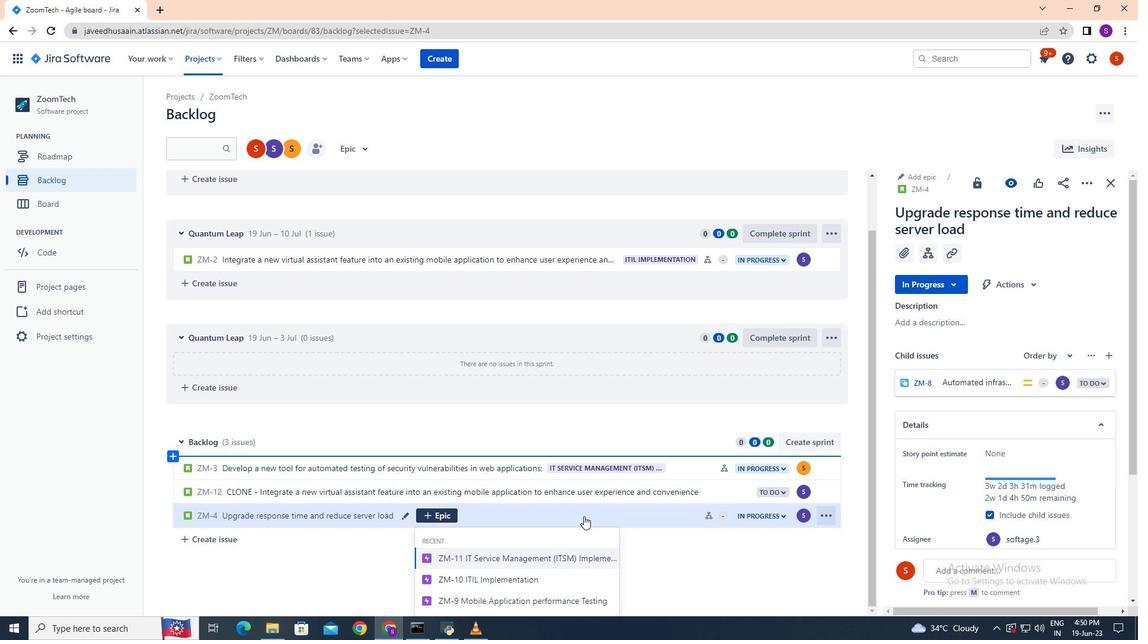 
Action: Mouse scrolled (584, 516) with delta (0, 0)
Screenshot: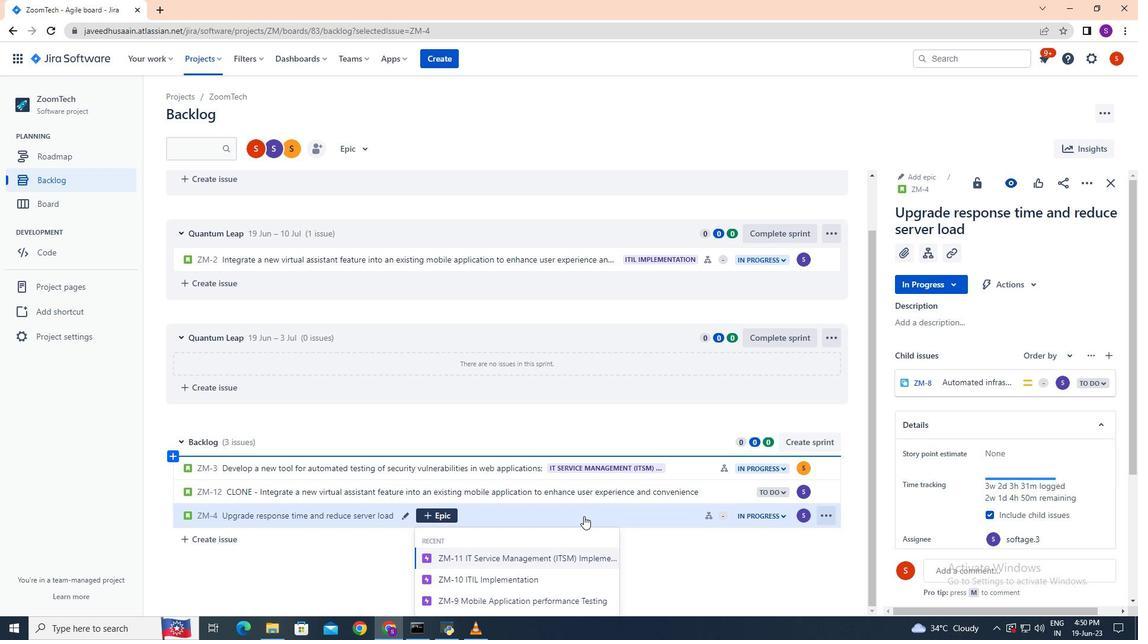 
Action: Mouse scrolled (584, 517) with delta (0, 0)
Screenshot: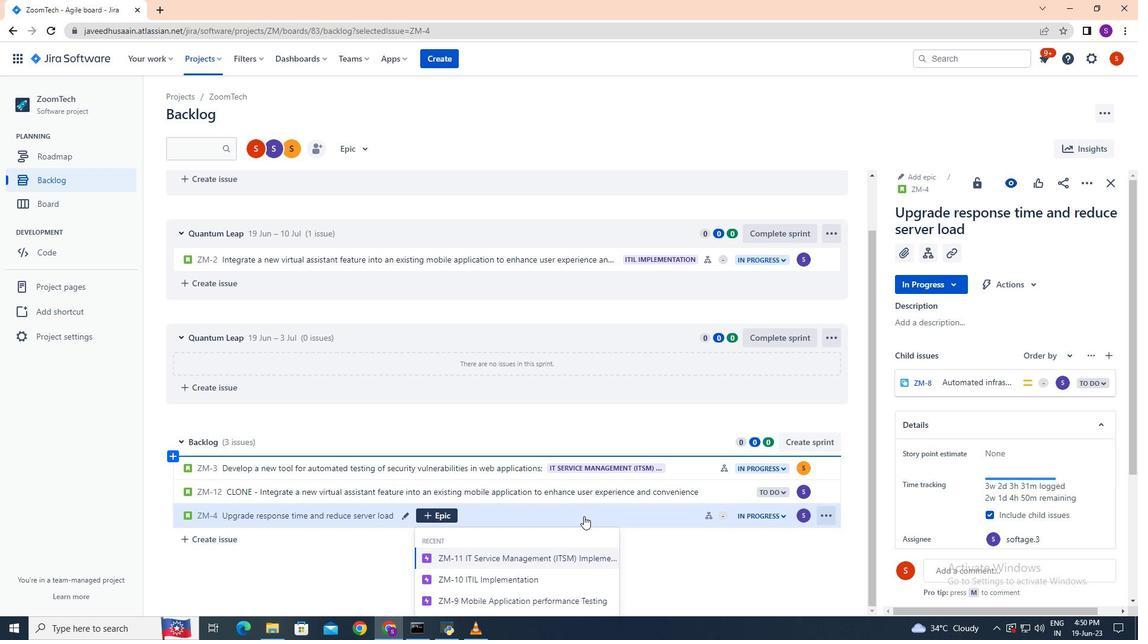 
Action: Mouse scrolled (584, 516) with delta (0, 0)
Screenshot: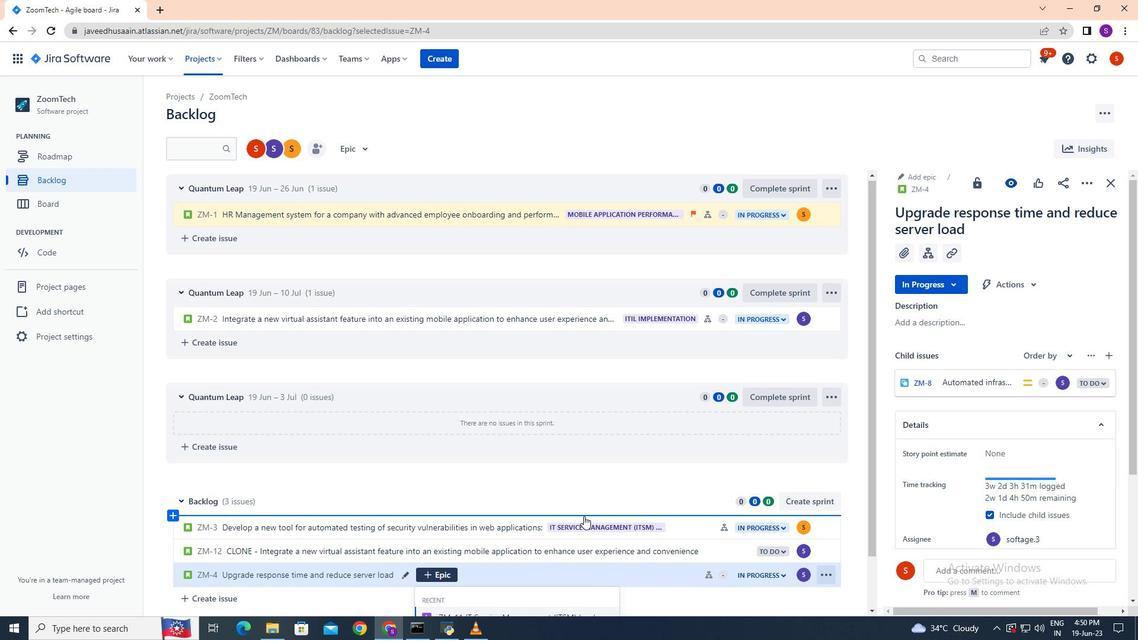 
Action: Mouse scrolled (584, 517) with delta (0, 0)
Screenshot: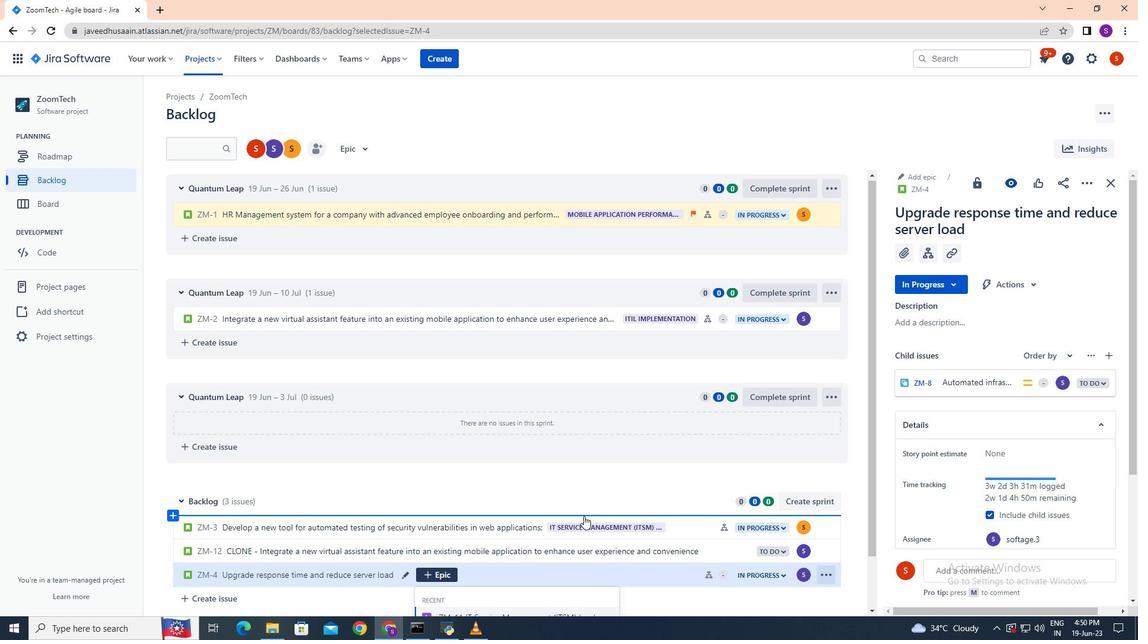 
Action: Mouse scrolled (584, 516) with delta (0, 0)
Screenshot: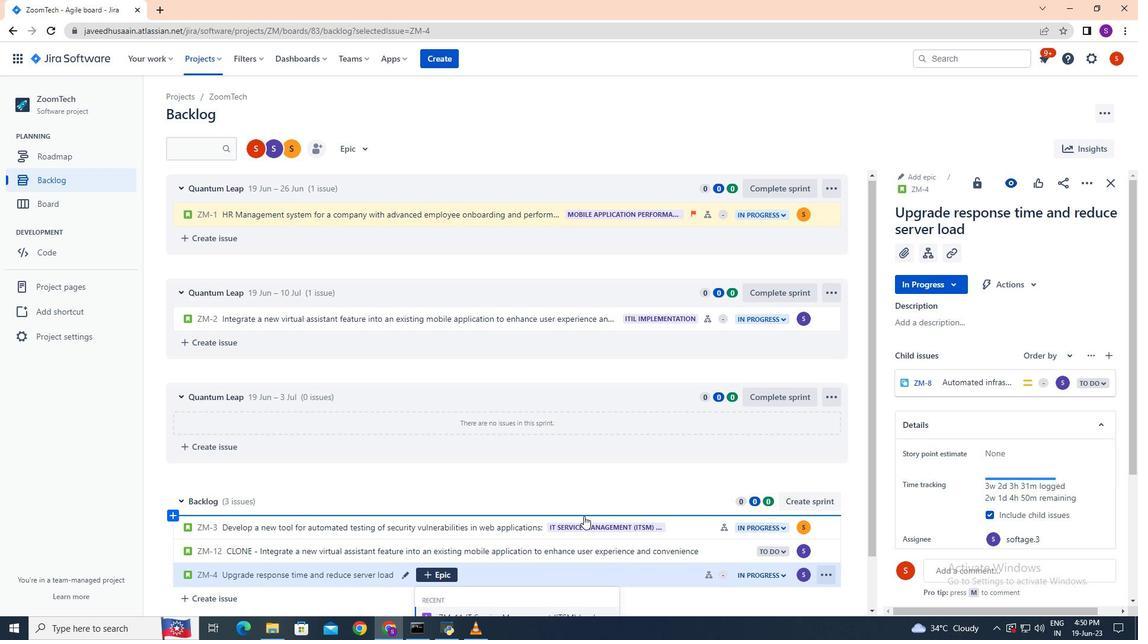 
Action: Mouse scrolled (584, 516) with delta (0, 0)
Screenshot: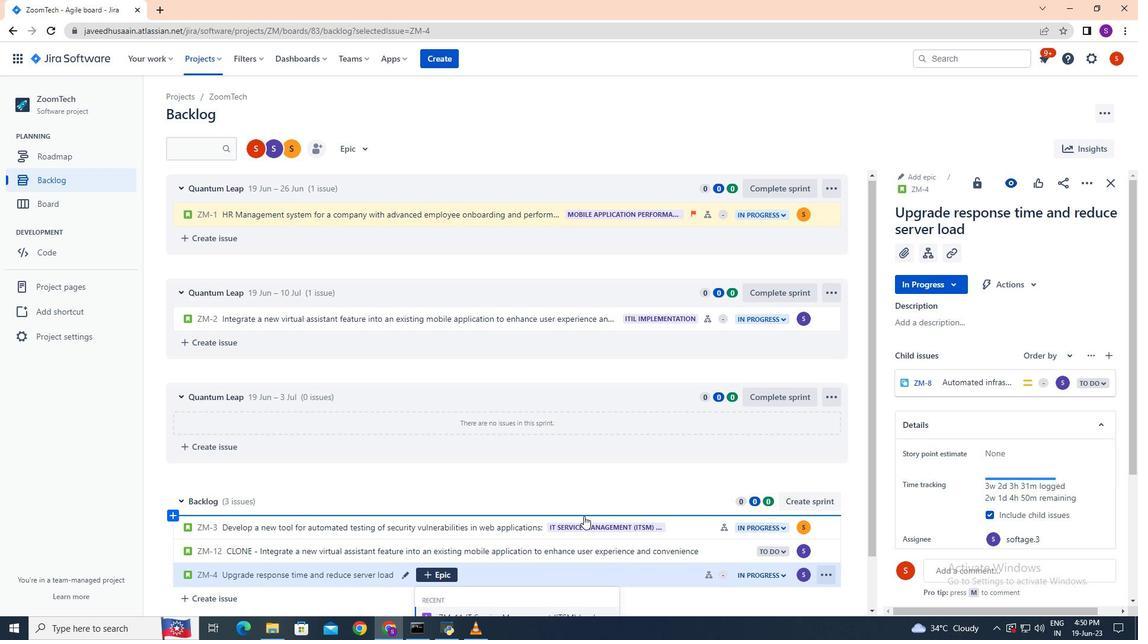 
Action: Mouse moved to (567, 600)
Screenshot: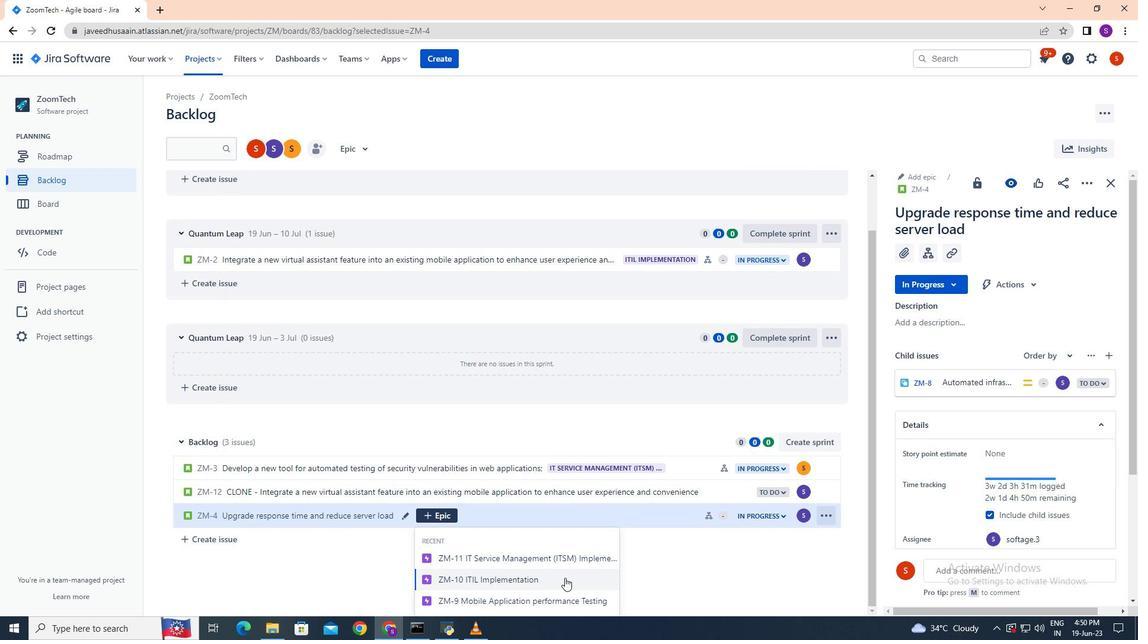 
Action: Mouse pressed left at (567, 600)
Screenshot: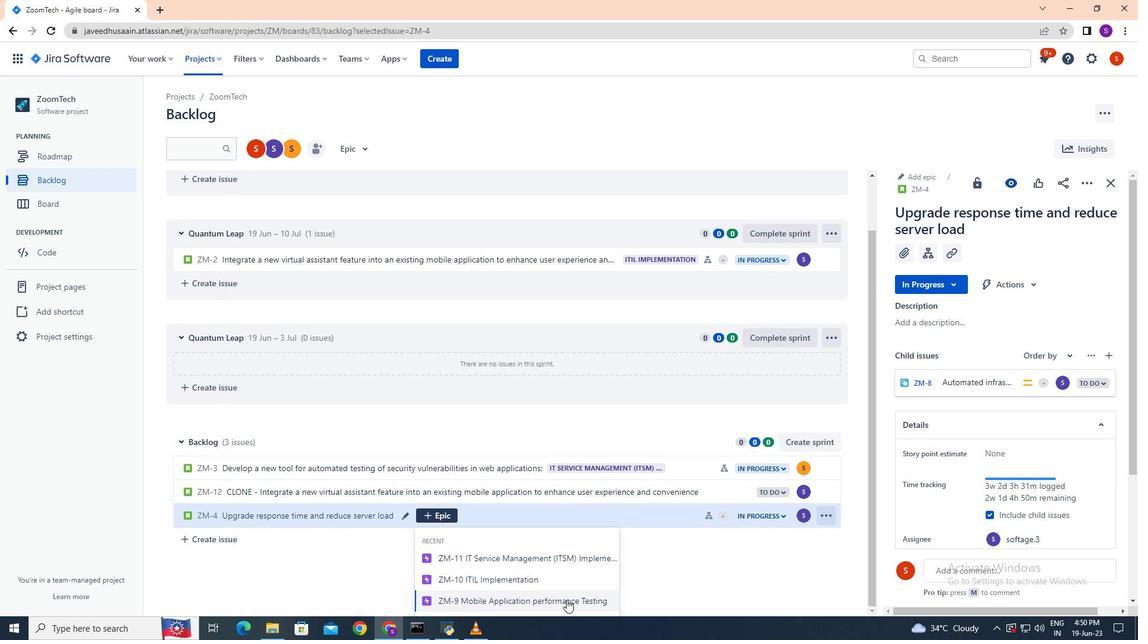 
